 Task: In the sheet Budget Analysis ToolFont size of heading  18 Font style of dataoswald 'Font size of data '9 Alignment of headline & dataAlign center.   Fill color in heading, Red Font color of dataIn the sheet  Budget Tracking Workbook Template Sheetbook
Action: Mouse moved to (301, 150)
Screenshot: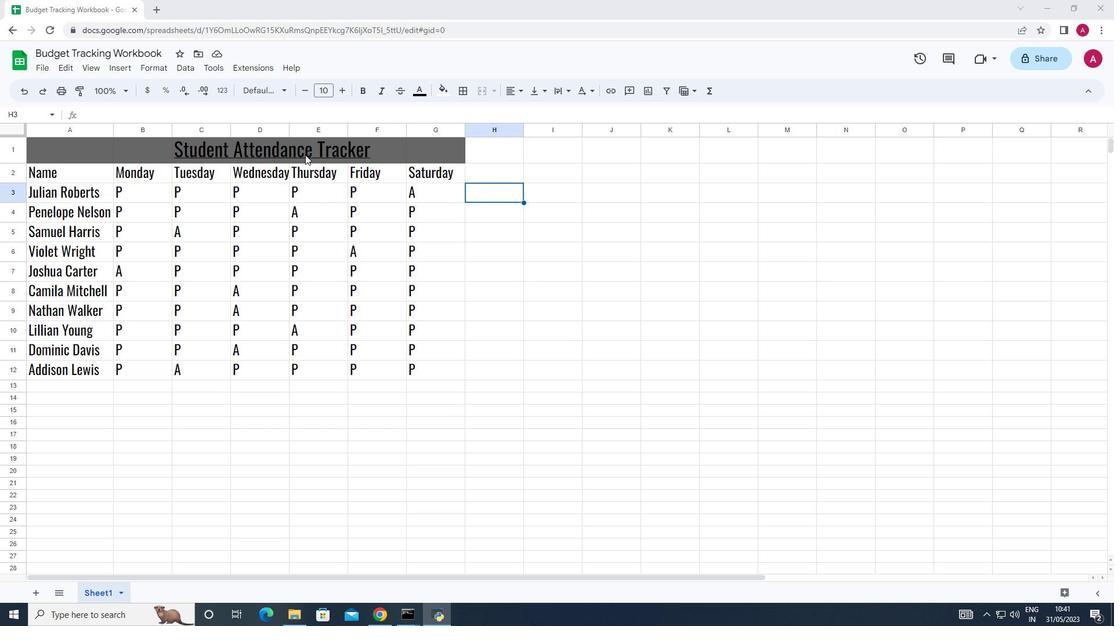 
Action: Mouse pressed left at (301, 150)
Screenshot: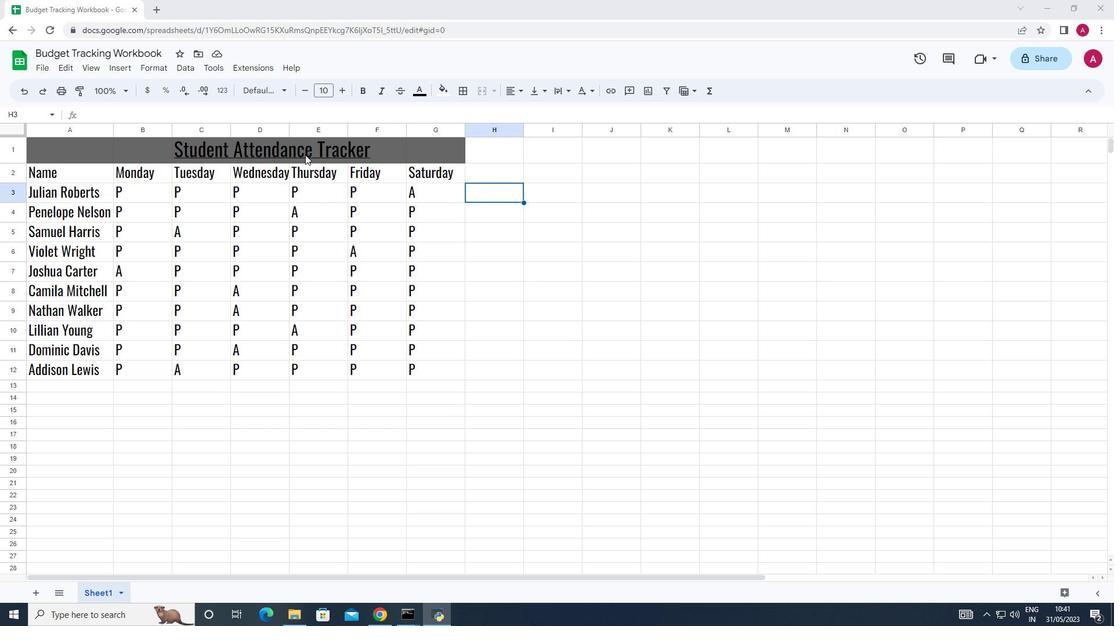 
Action: Mouse moved to (170, 149)
Screenshot: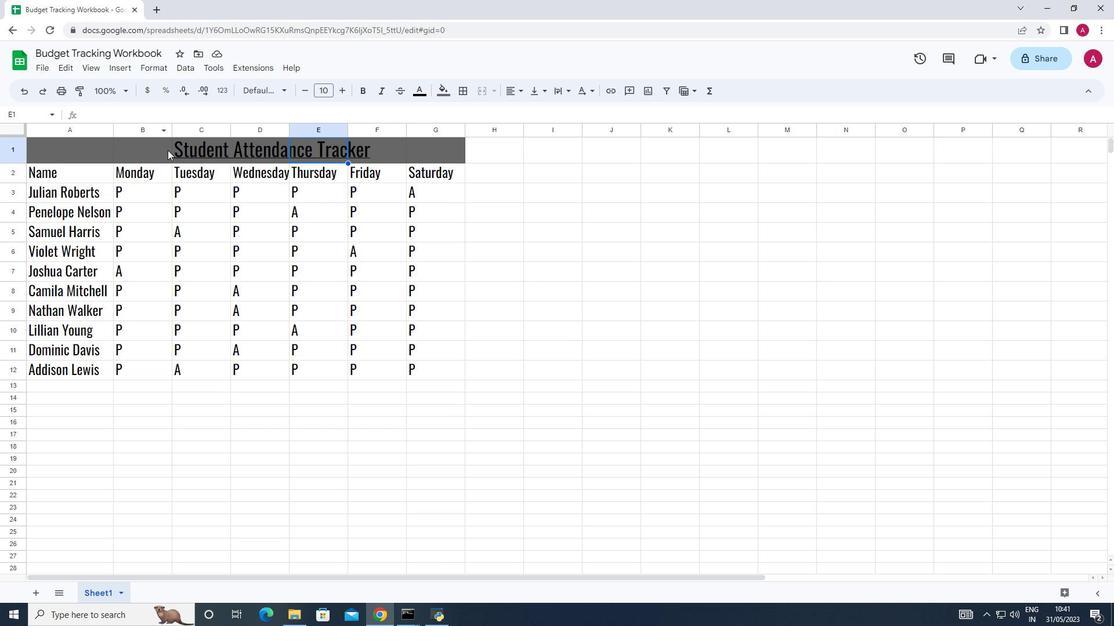 
Action: Mouse pressed left at (170, 149)
Screenshot: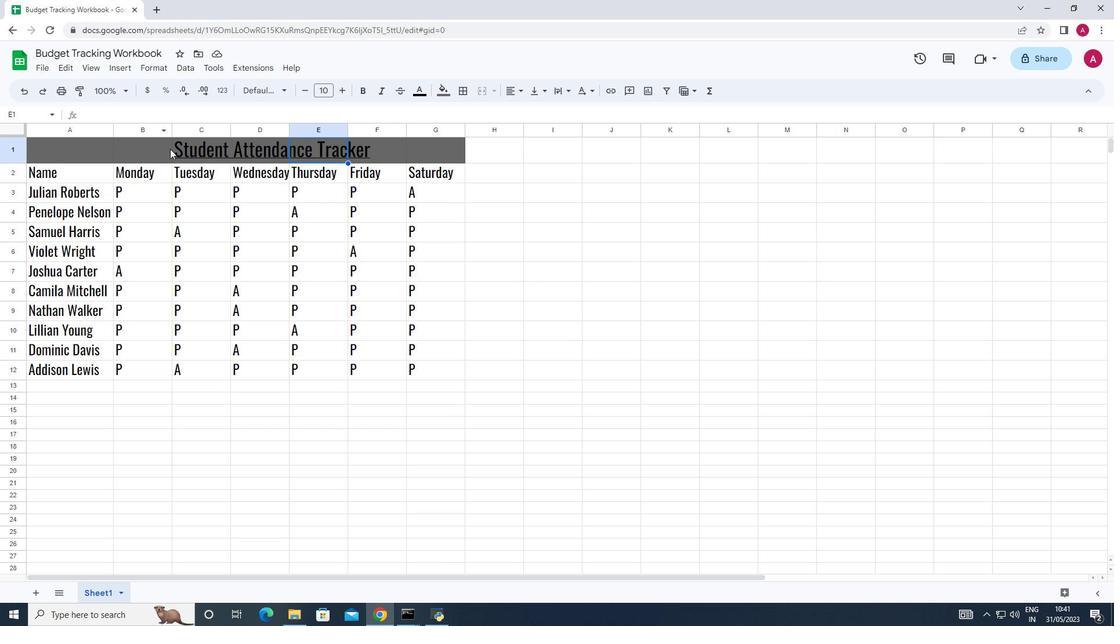 
Action: Mouse moved to (188, 146)
Screenshot: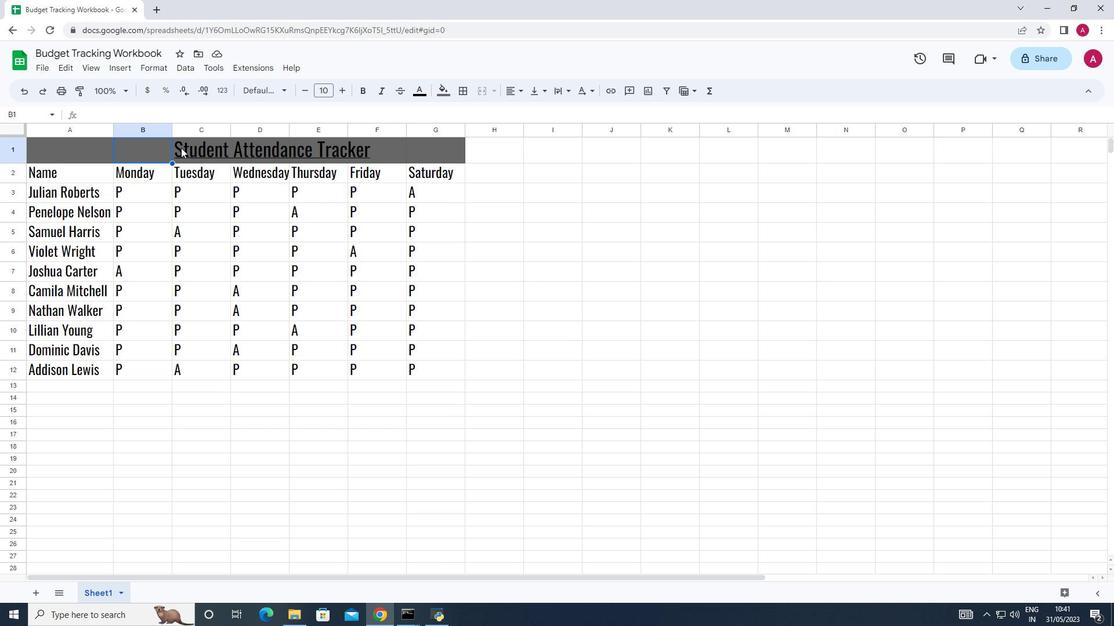 
Action: Mouse pressed left at (188, 146)
Screenshot: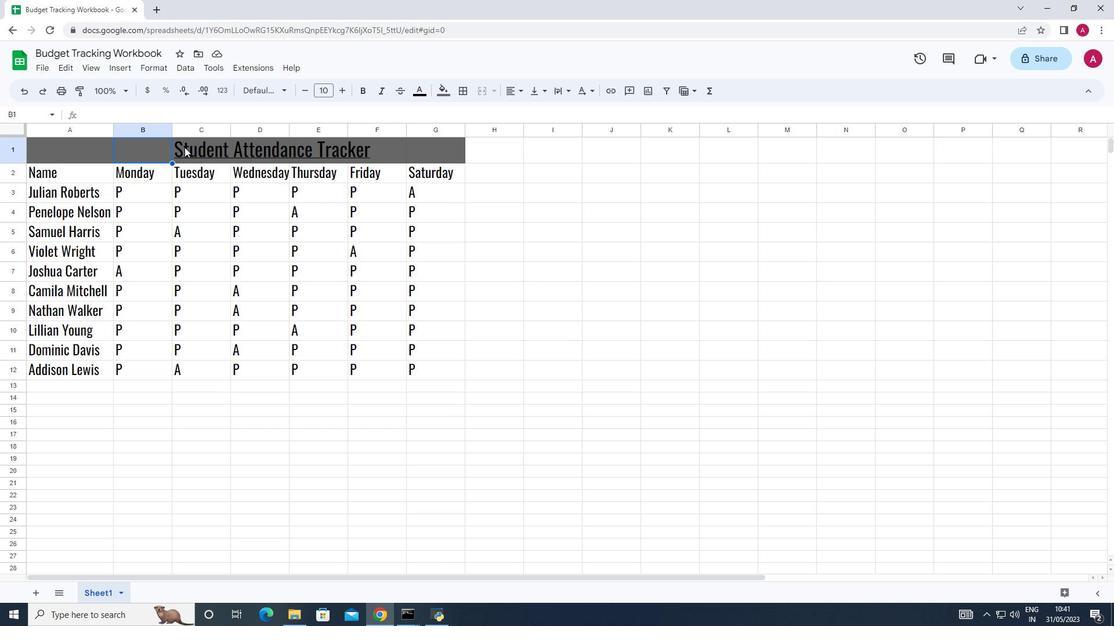 
Action: Mouse moved to (202, 140)
Screenshot: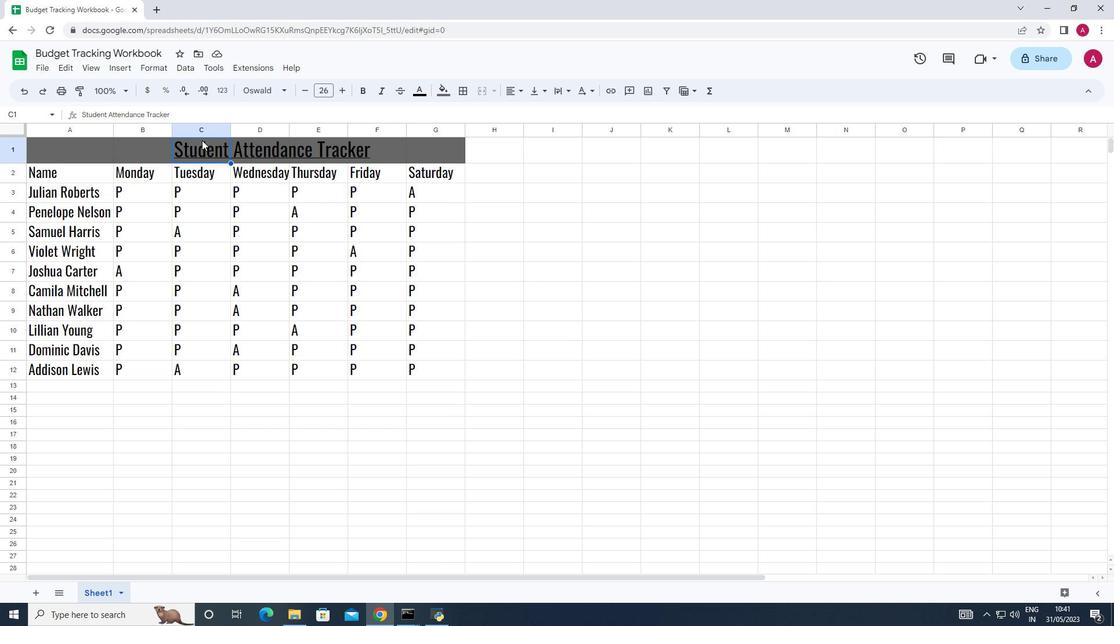 
Action: Mouse pressed left at (202, 140)
Screenshot: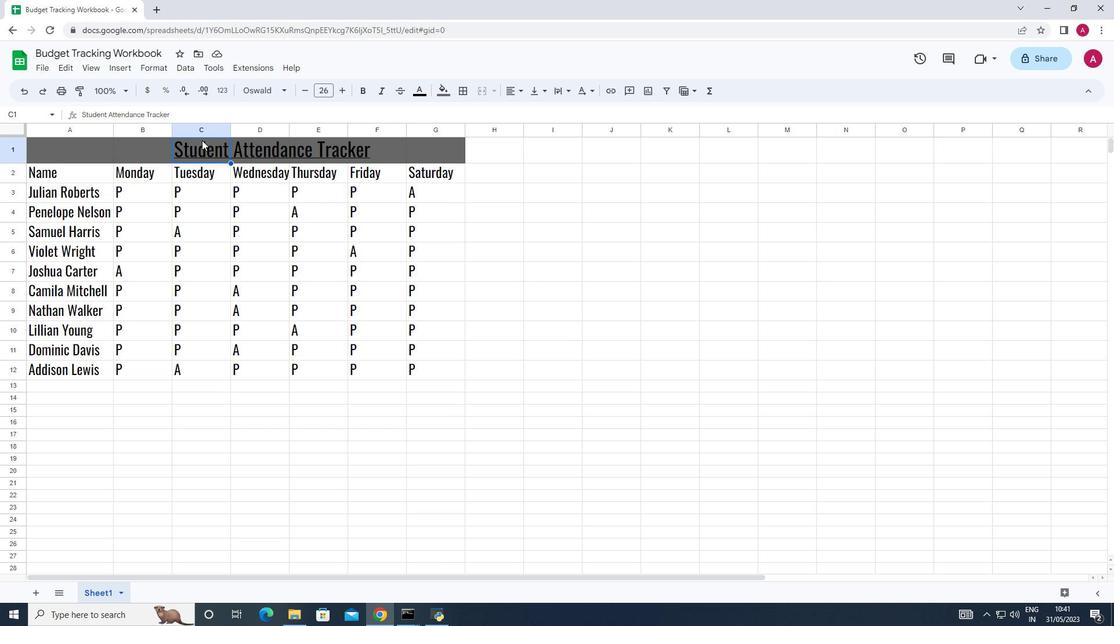 
Action: Mouse moved to (204, 149)
Screenshot: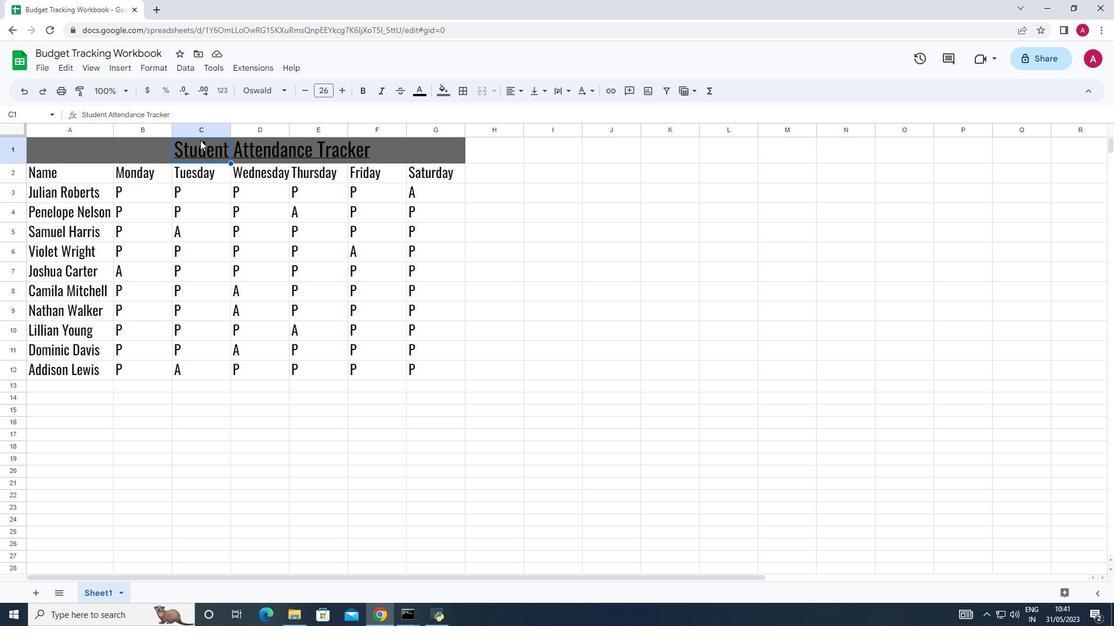 
Action: Mouse pressed left at (204, 149)
Screenshot: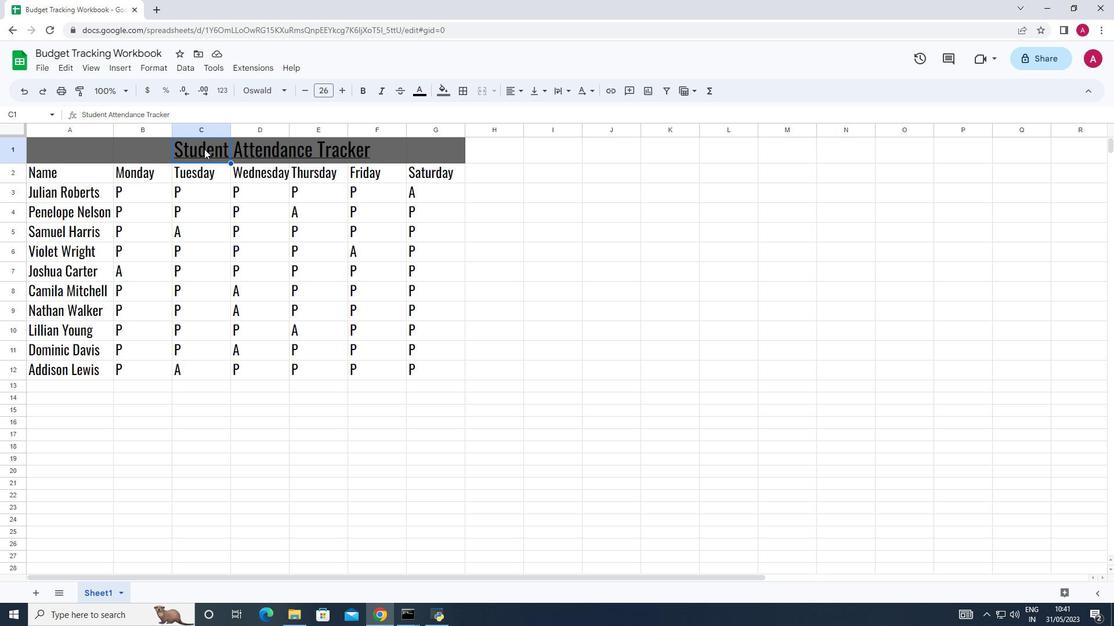 
Action: Mouse pressed right at (204, 149)
Screenshot: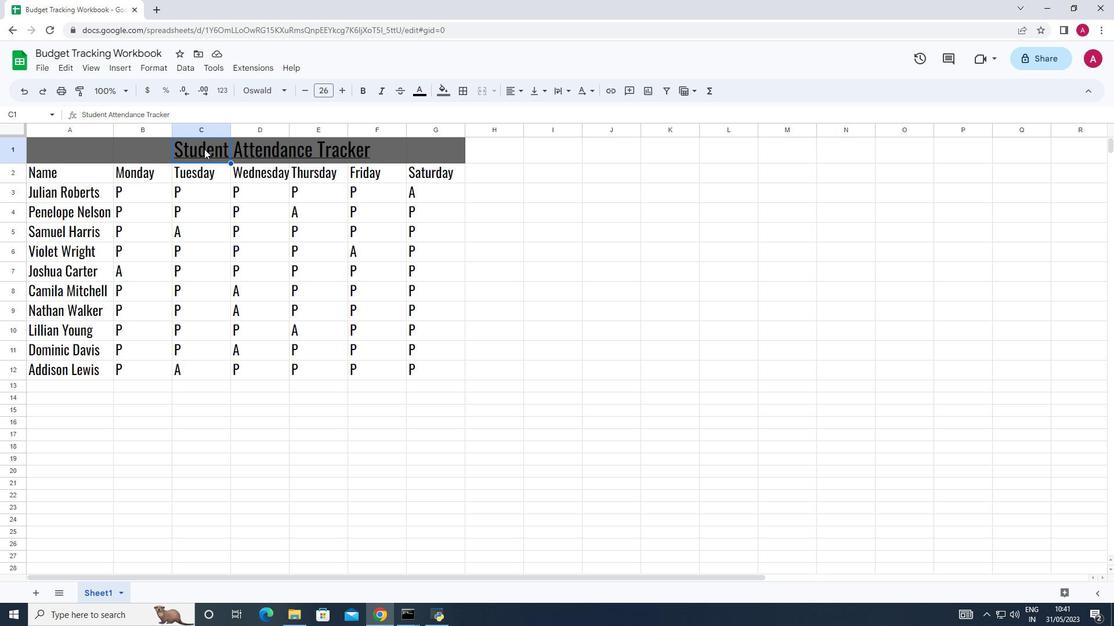 
Action: Mouse moved to (252, 247)
Screenshot: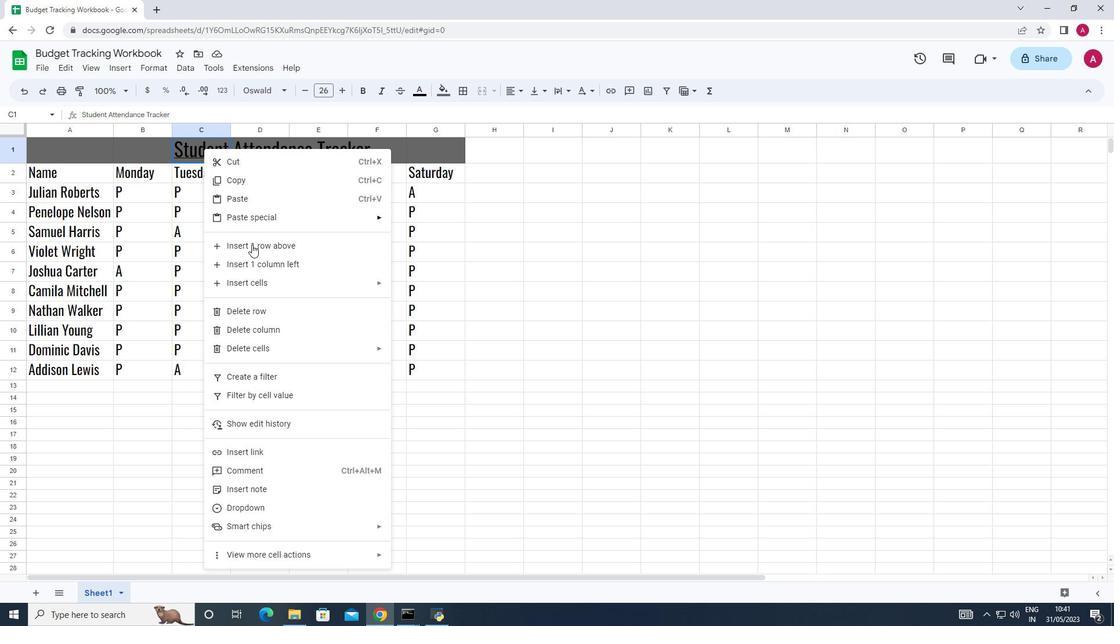 
Action: Mouse scrolled (252, 247) with delta (0, 0)
Screenshot: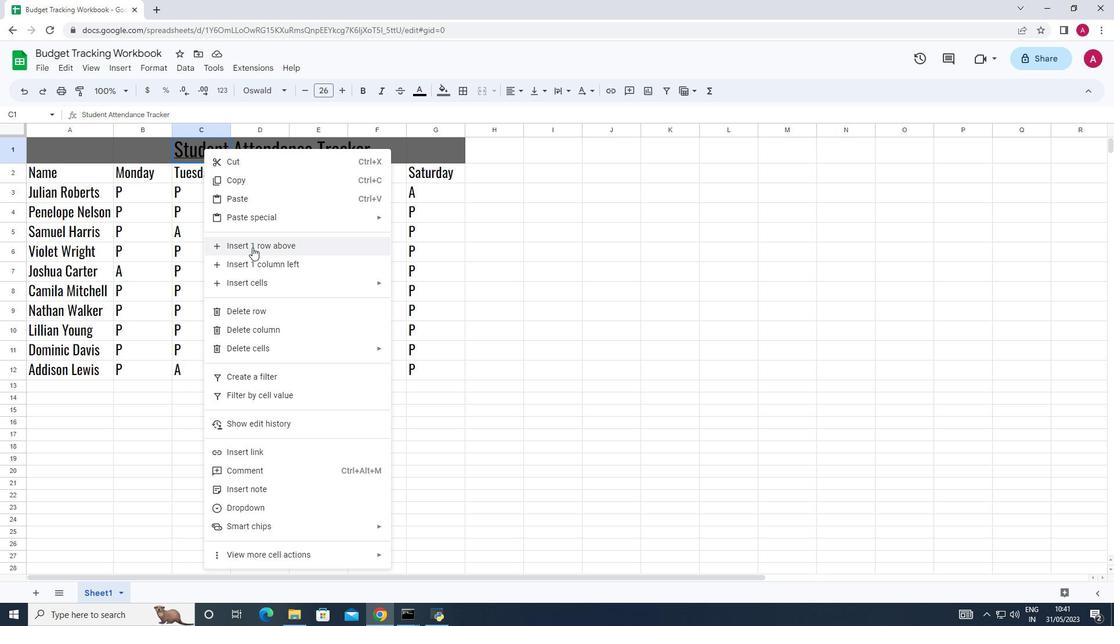
Action: Mouse scrolled (252, 247) with delta (0, 0)
Screenshot: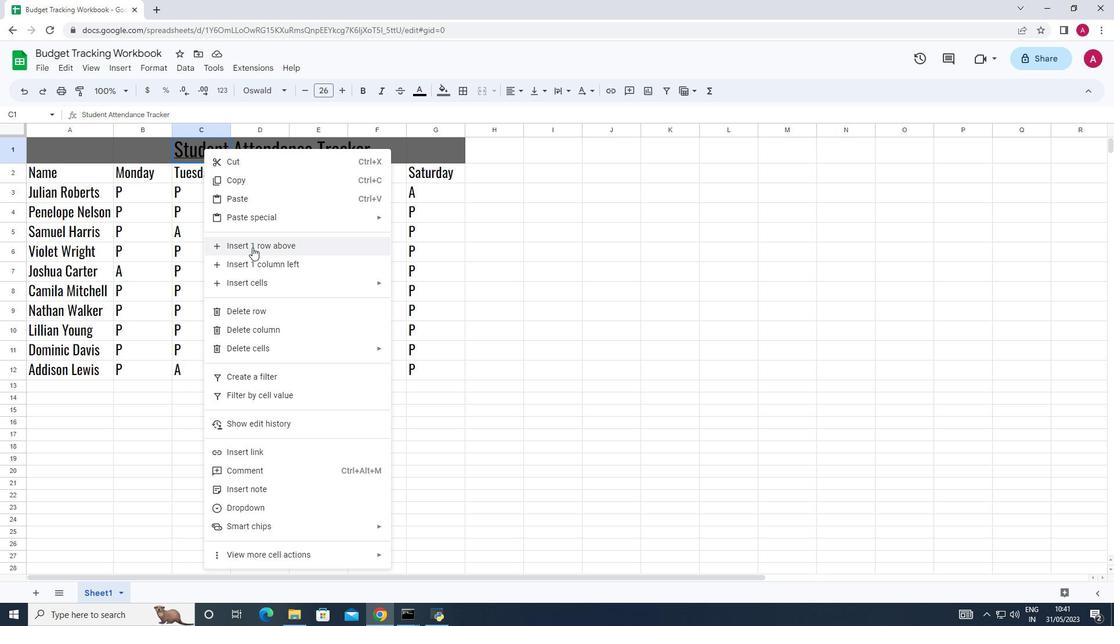 
Action: Mouse scrolled (252, 247) with delta (0, 0)
Screenshot: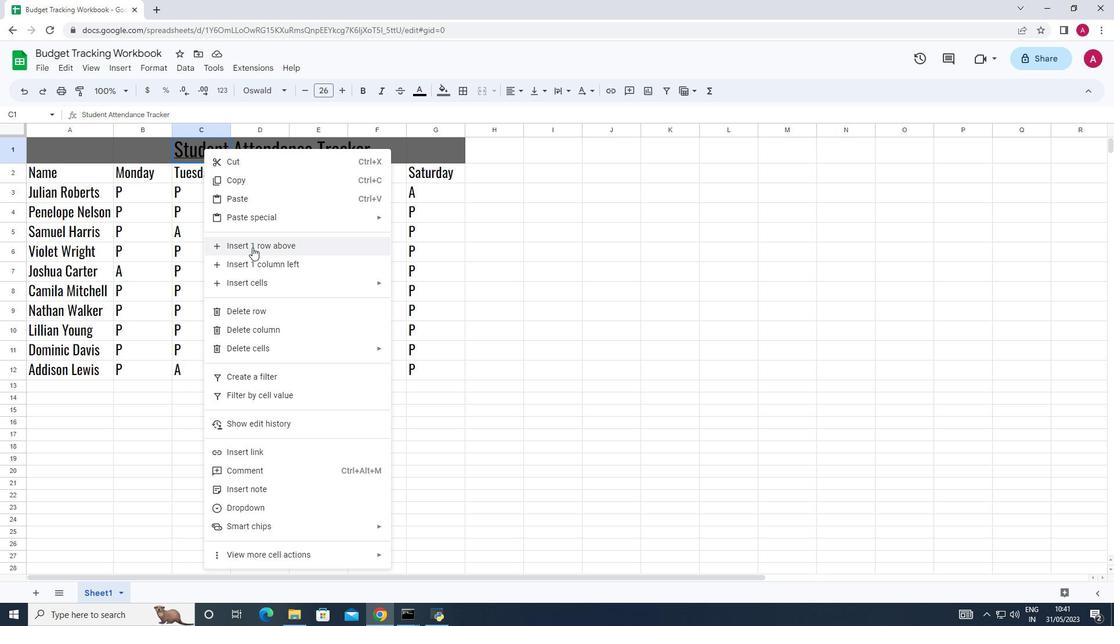 
Action: Mouse moved to (268, 398)
Screenshot: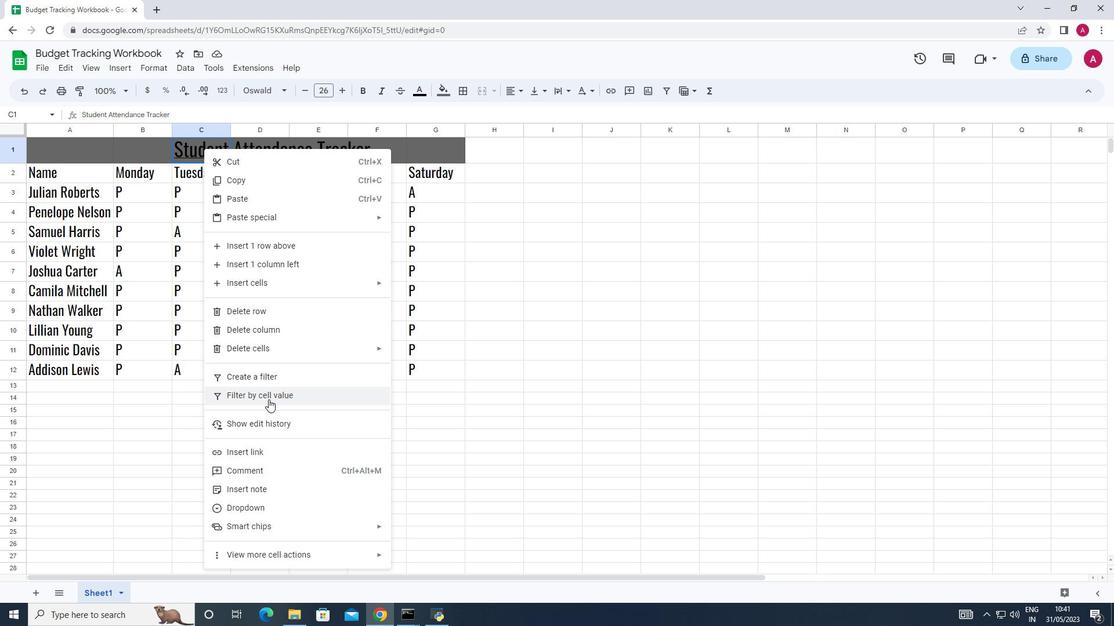 
Action: Mouse pressed left at (268, 398)
Screenshot: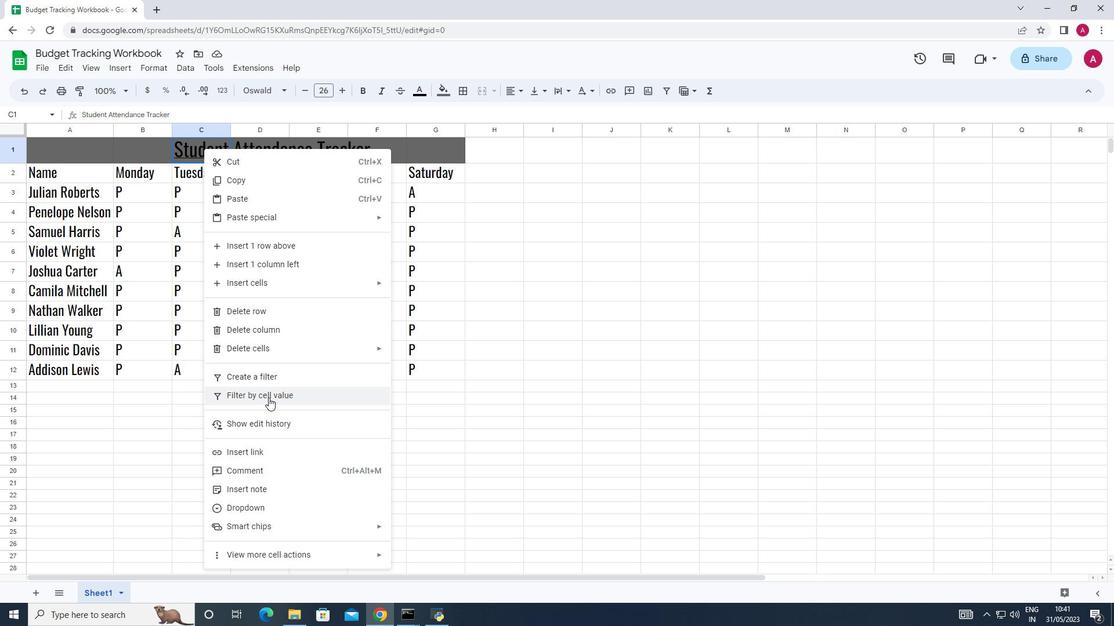 
Action: Key pressed ctrl+Z
Screenshot: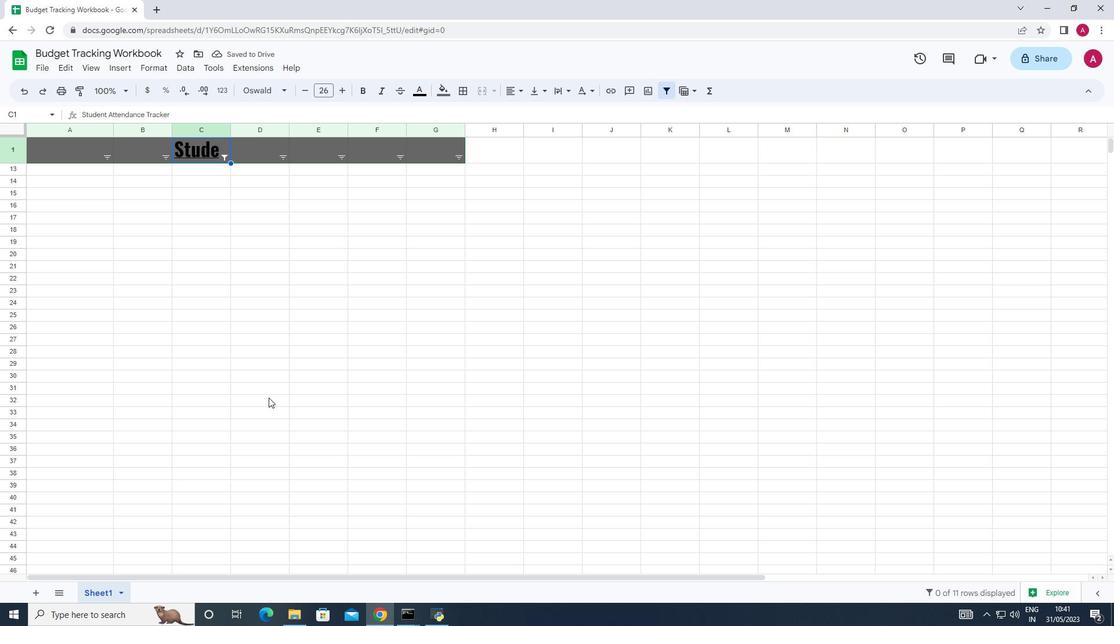 
Action: Mouse moved to (224, 149)
Screenshot: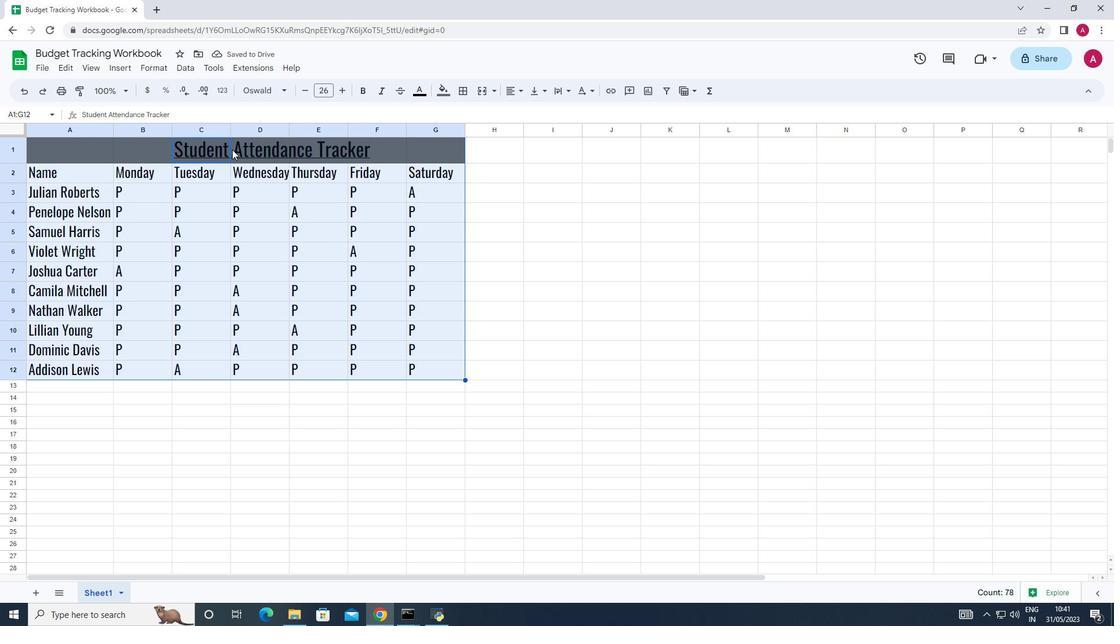 
Action: Mouse pressed left at (224, 149)
Screenshot: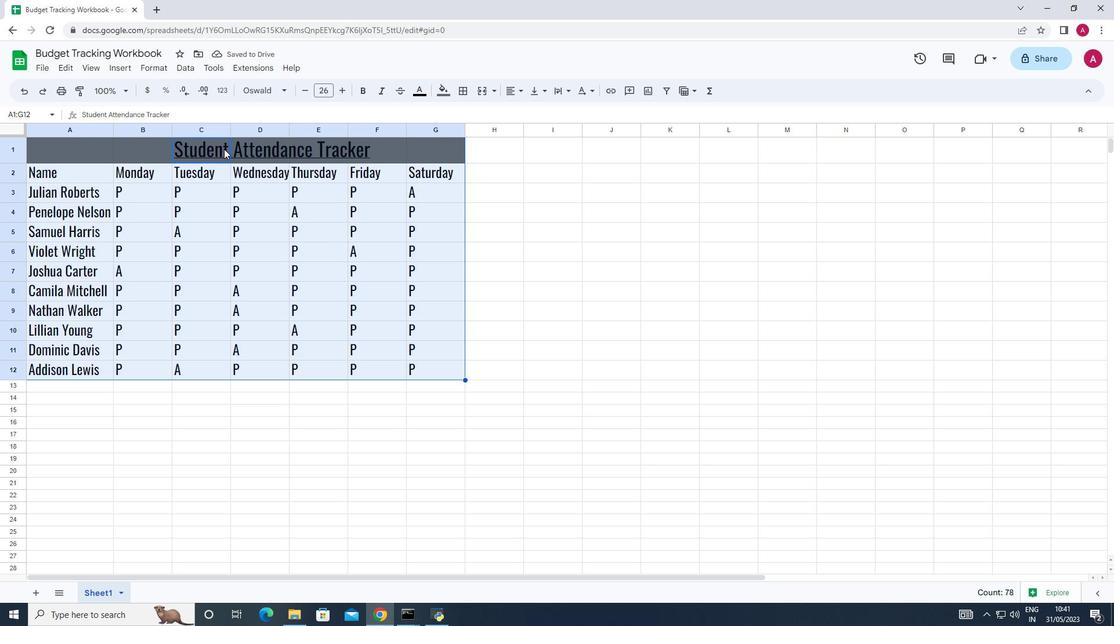 
Action: Mouse pressed left at (224, 149)
Screenshot: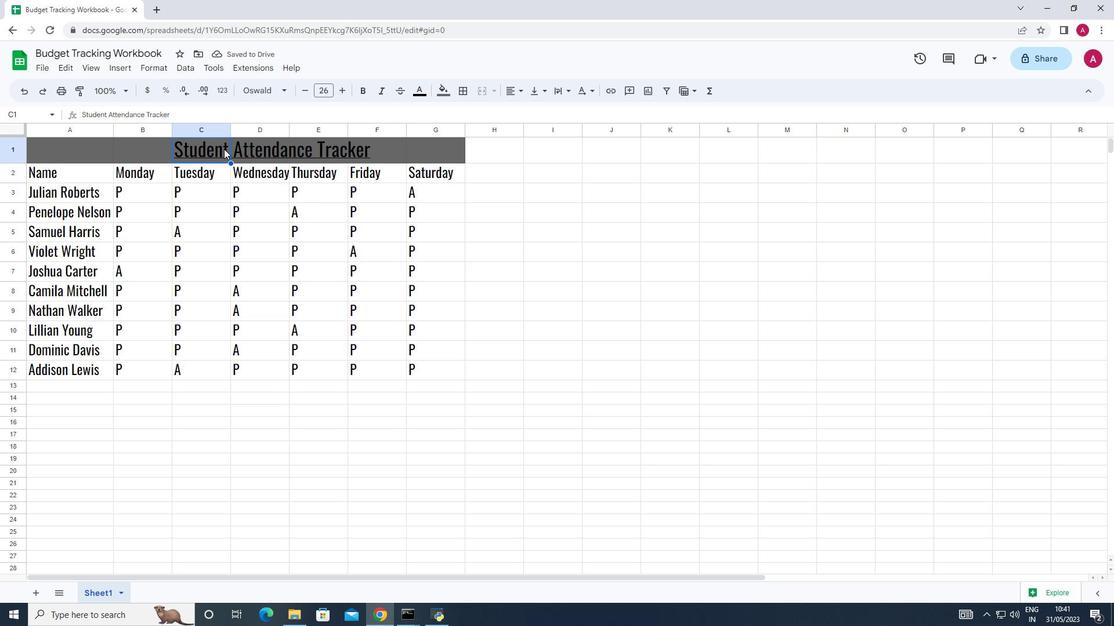 
Action: Mouse pressed left at (224, 149)
Screenshot: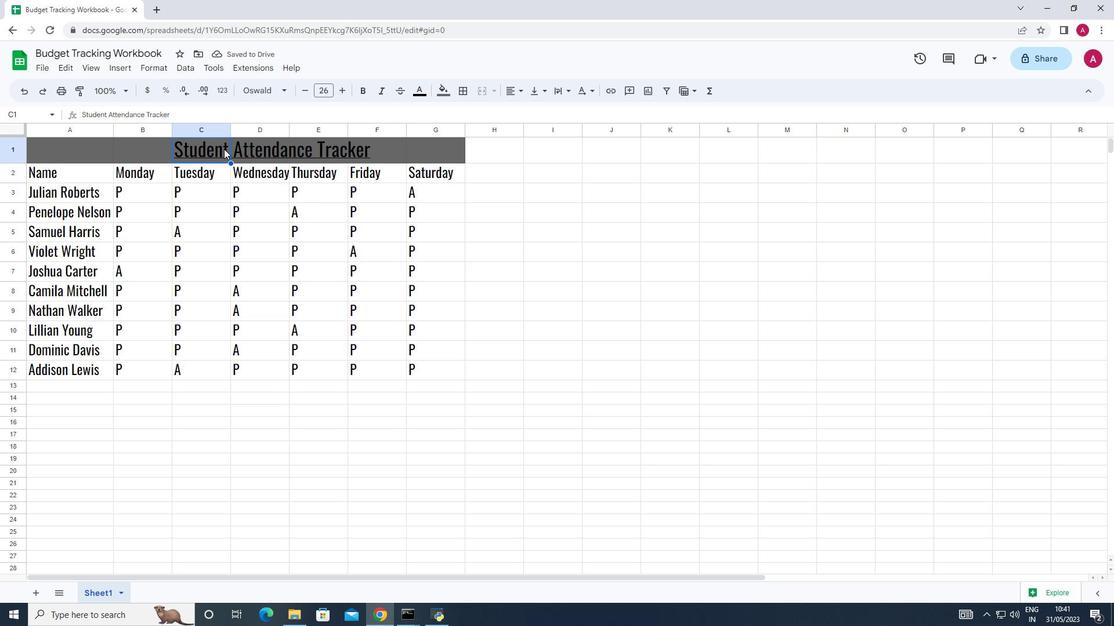 
Action: Mouse pressed left at (224, 149)
Screenshot: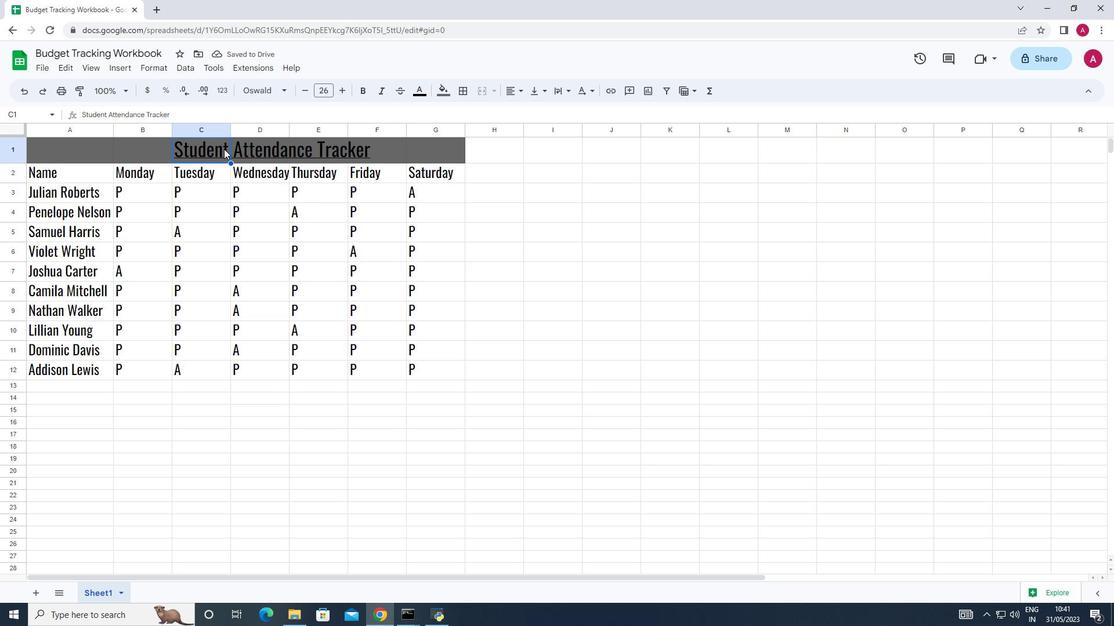 
Action: Mouse moved to (216, 156)
Screenshot: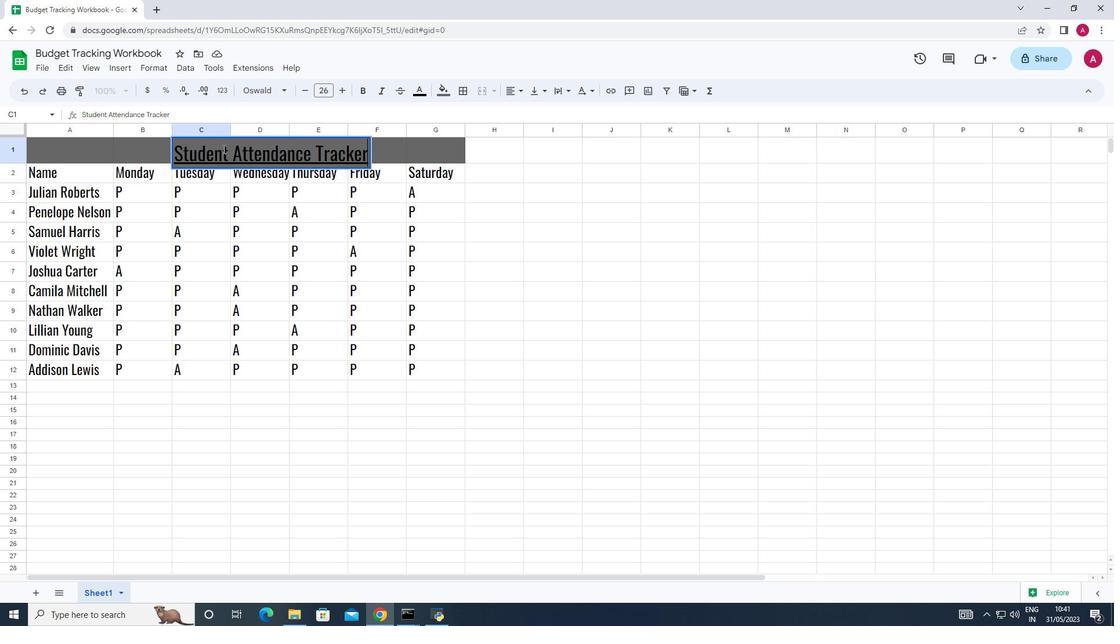 
Action: Key pressed ctrl+Zctrl+Zctrl+Z
Screenshot: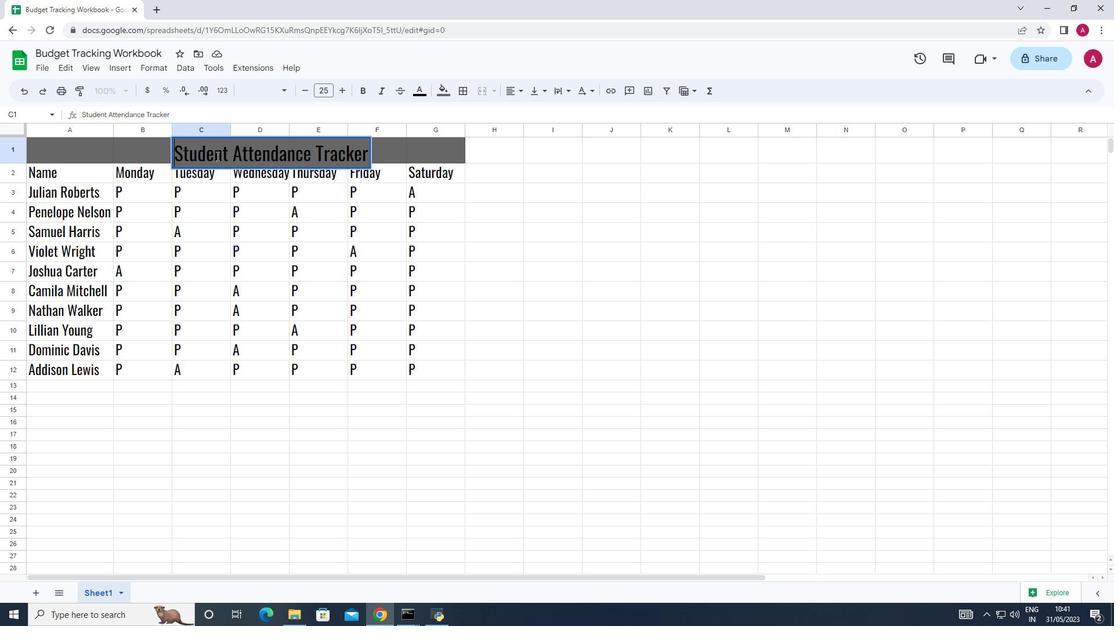 
Action: Mouse moved to (508, 175)
Screenshot: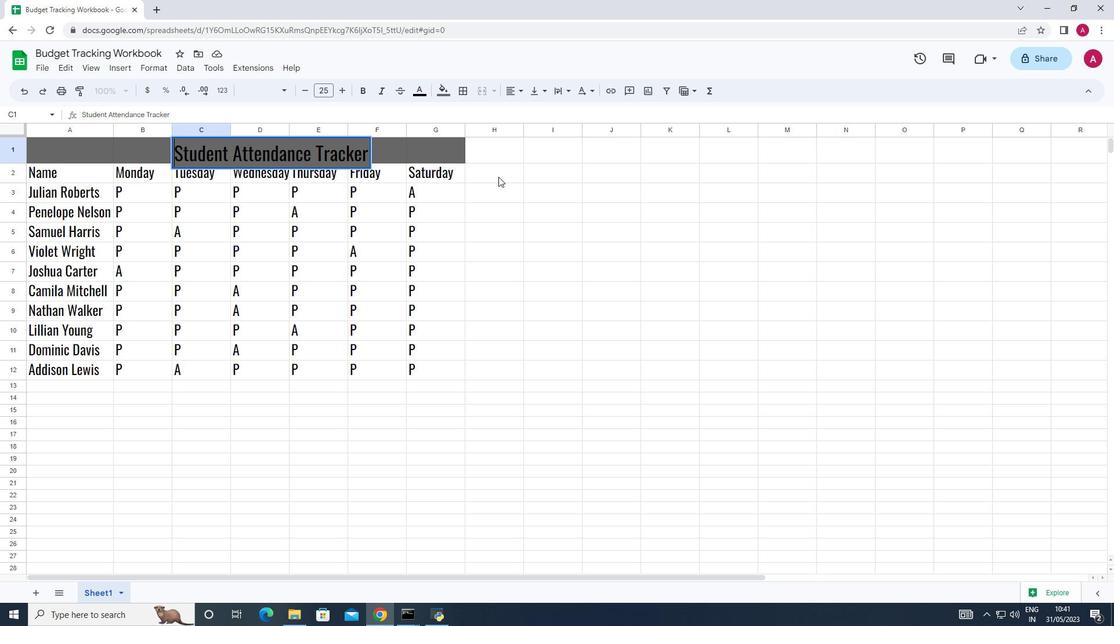 
Action: Mouse pressed left at (508, 175)
Screenshot: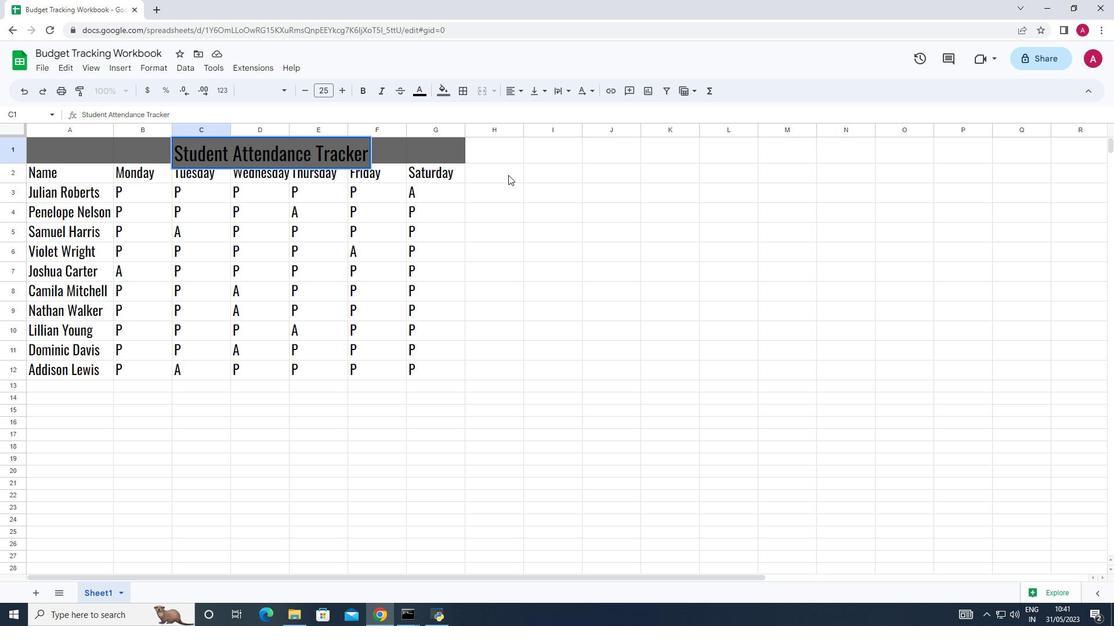 
Action: Mouse moved to (225, 145)
Screenshot: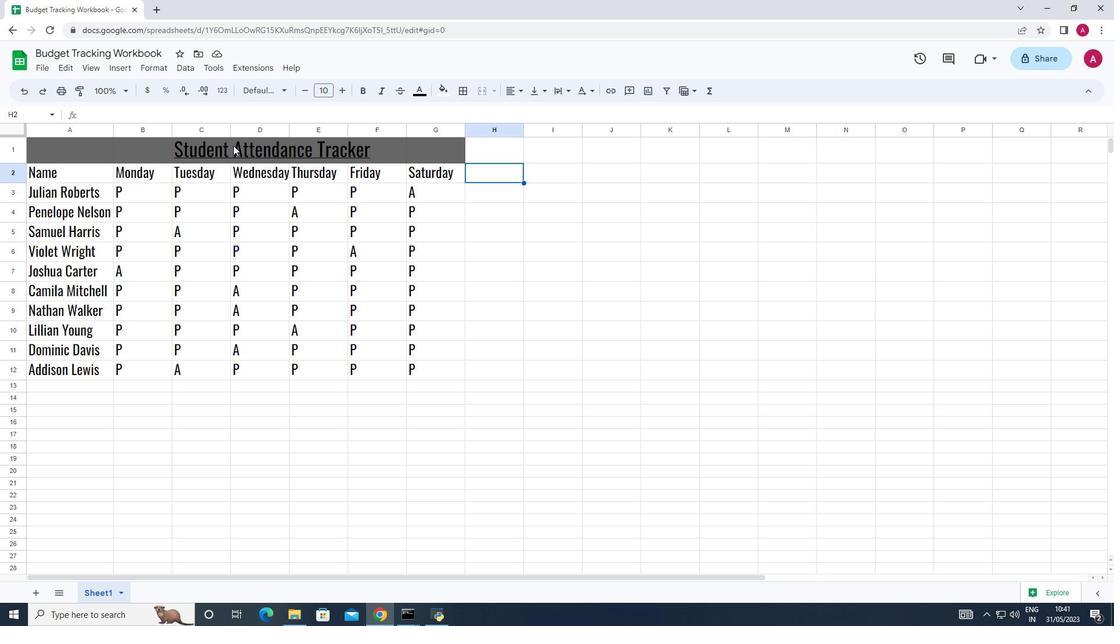 
Action: Mouse pressed left at (225, 145)
Screenshot: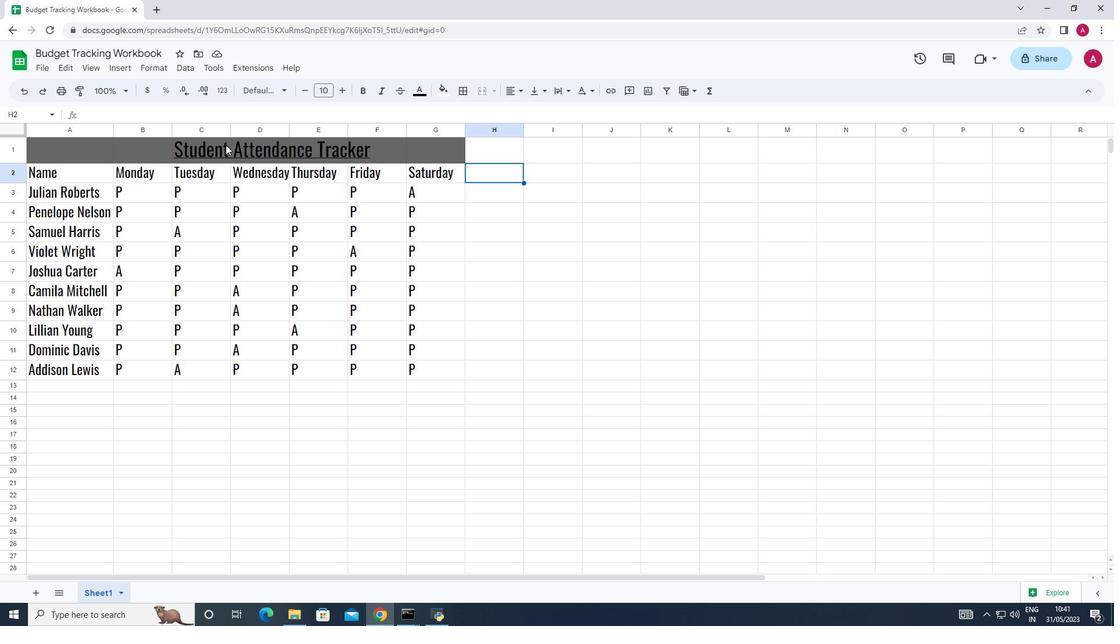 
Action: Mouse moved to (160, 67)
Screenshot: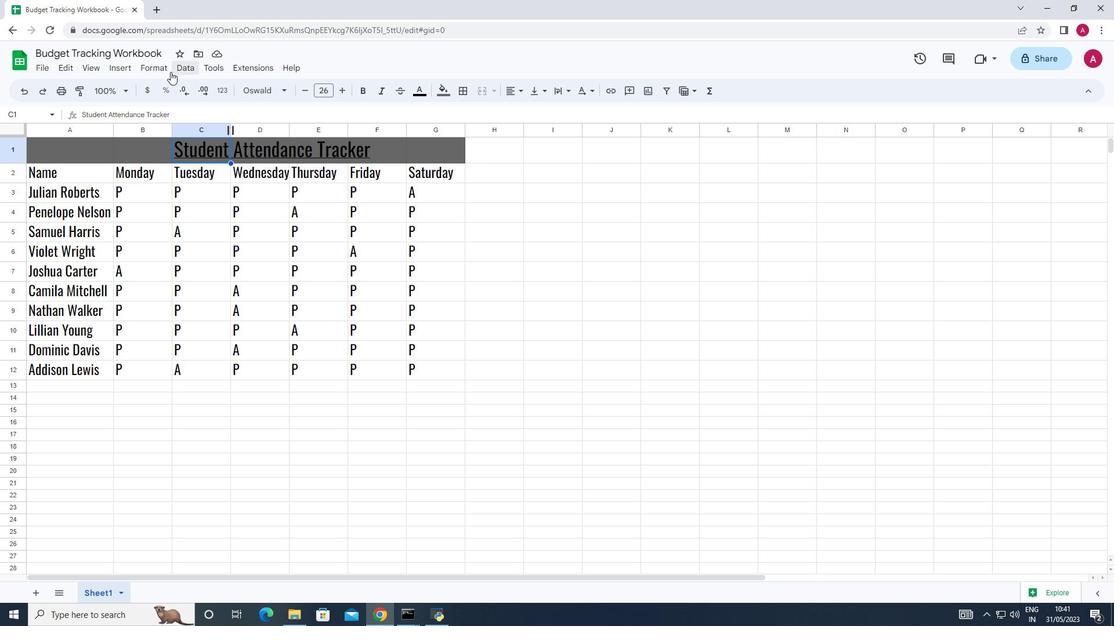 
Action: Mouse pressed left at (160, 67)
Screenshot: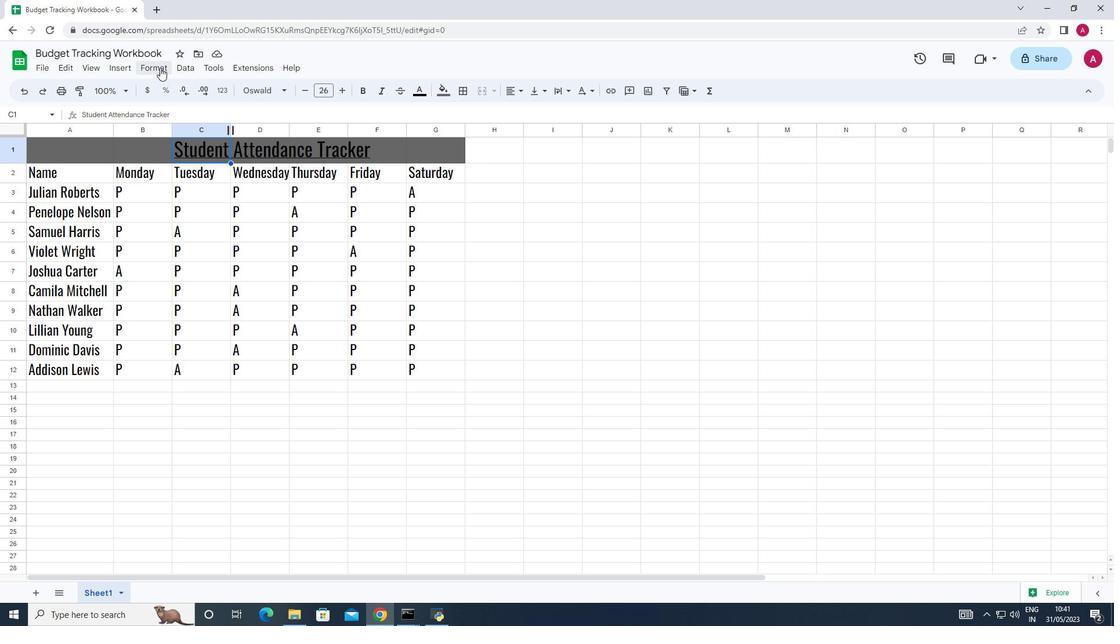 
Action: Mouse moved to (184, 217)
Screenshot: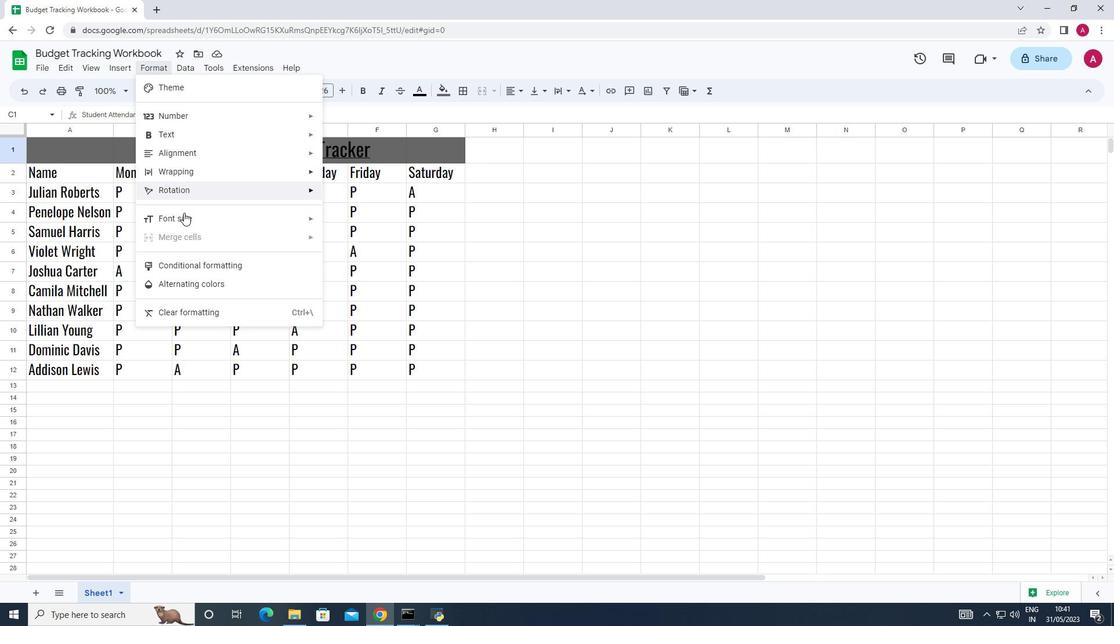 
Action: Mouse pressed left at (184, 217)
Screenshot: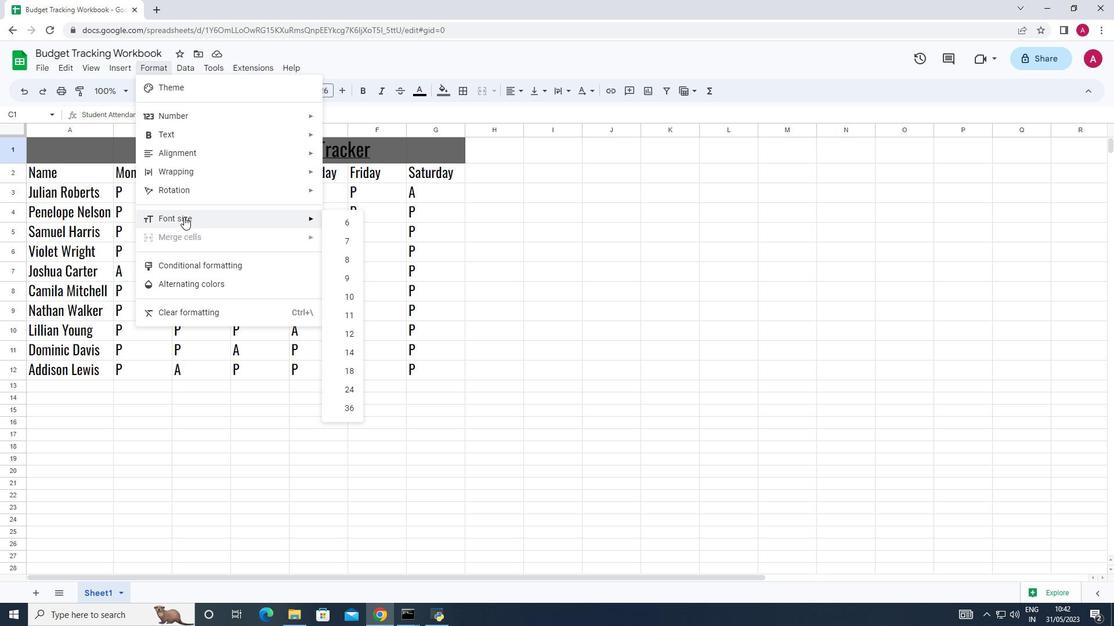 
Action: Mouse moved to (350, 369)
Screenshot: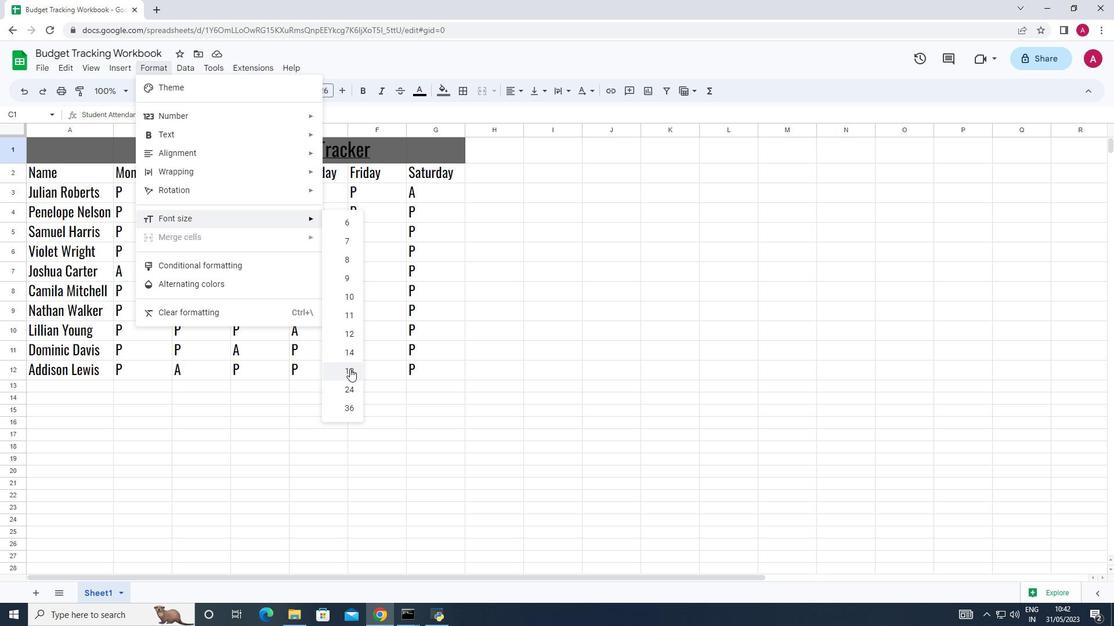 
Action: Mouse pressed left at (350, 369)
Screenshot: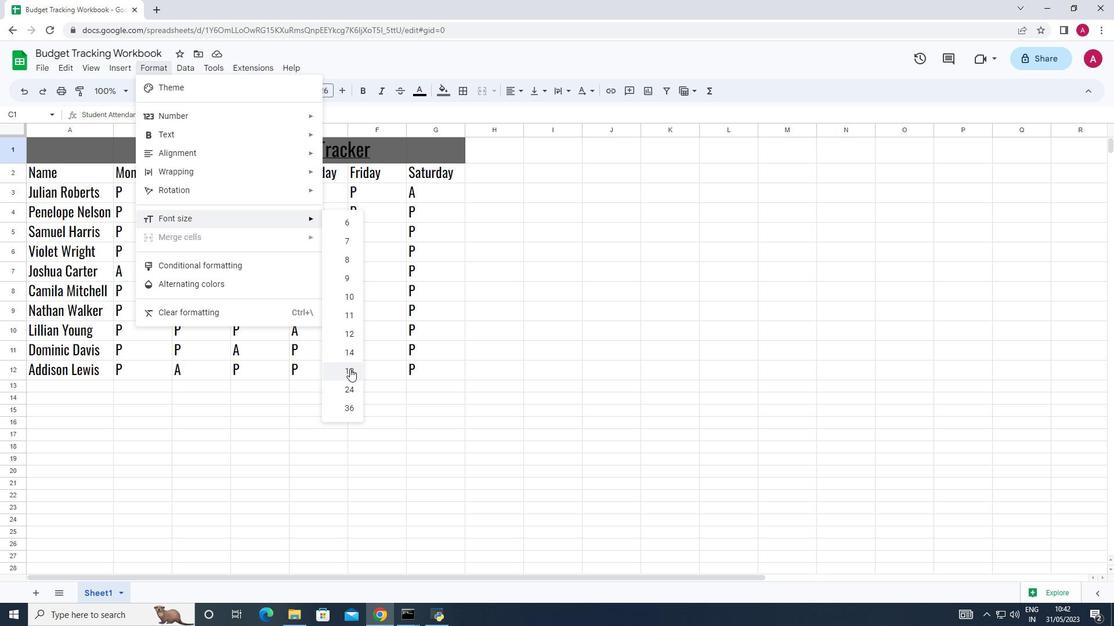 
Action: Mouse moved to (283, 96)
Screenshot: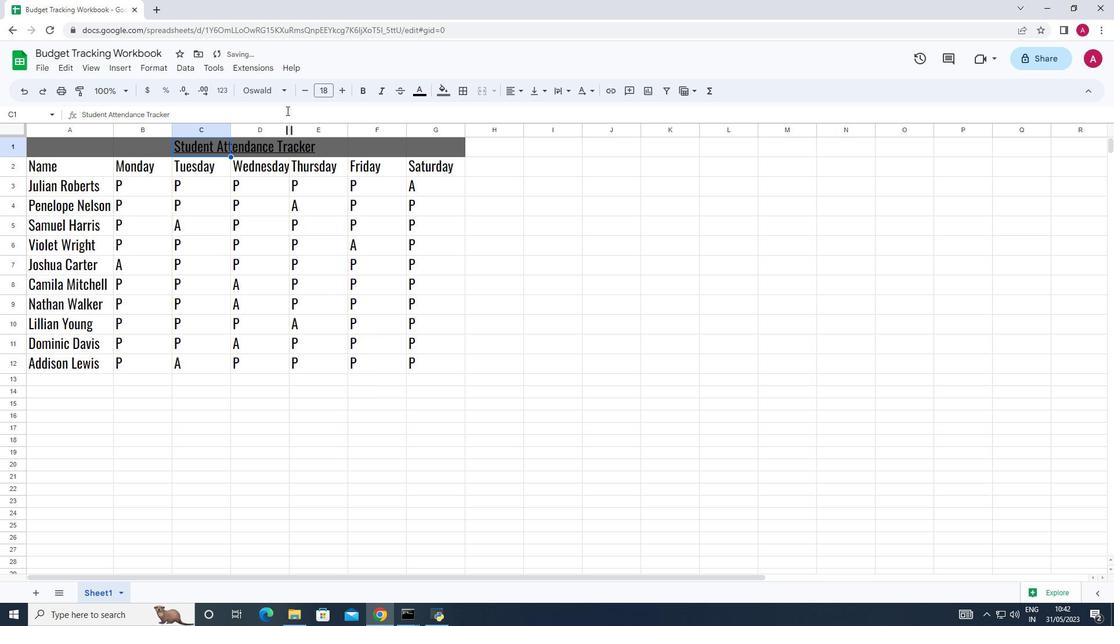 
Action: Mouse pressed left at (283, 96)
Screenshot: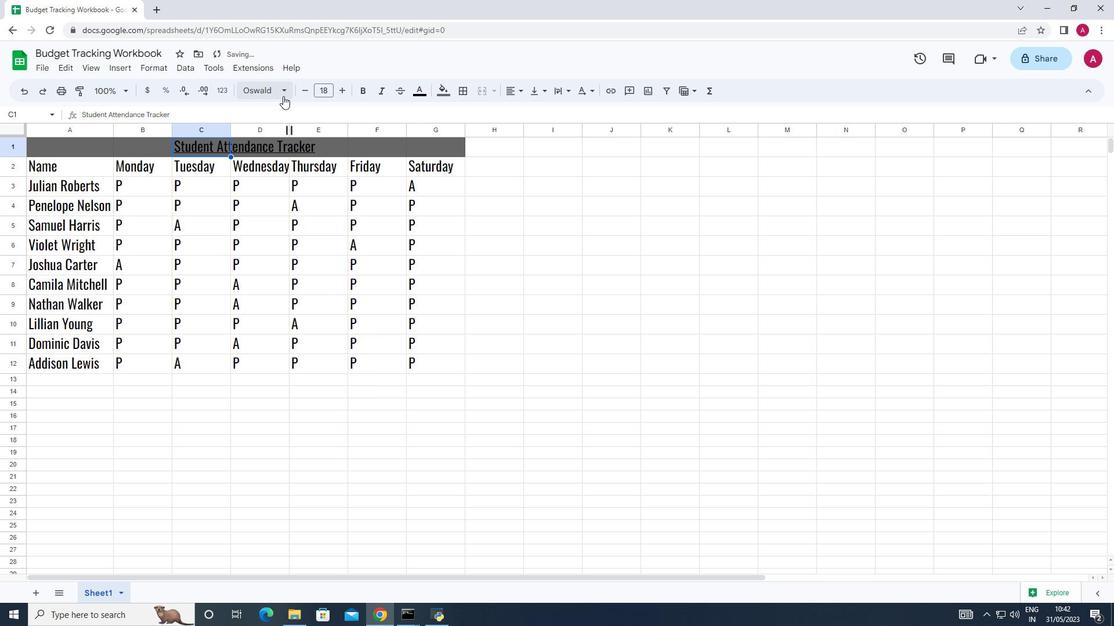 
Action: Mouse moved to (296, 210)
Screenshot: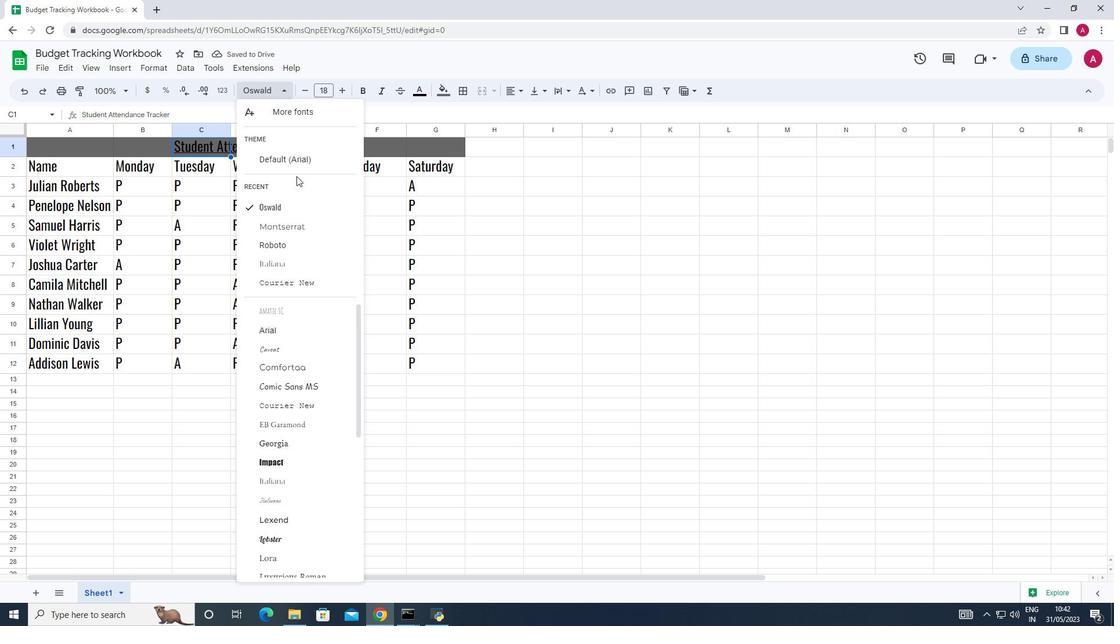 
Action: Mouse pressed left at (296, 210)
Screenshot: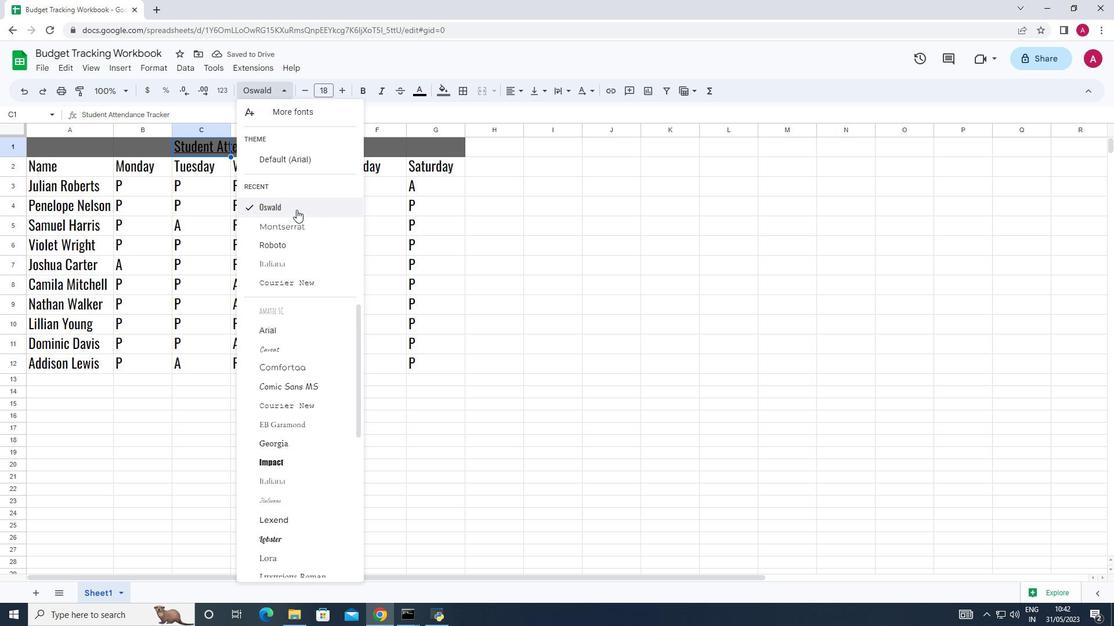 
Action: Mouse moved to (49, 164)
Screenshot: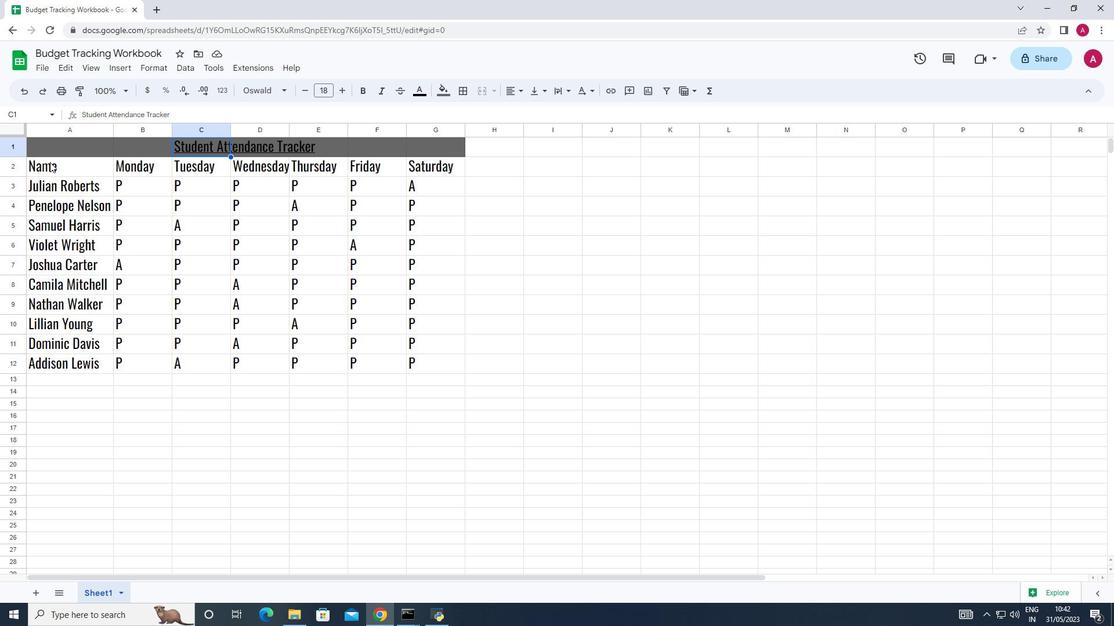
Action: Mouse pressed left at (49, 164)
Screenshot: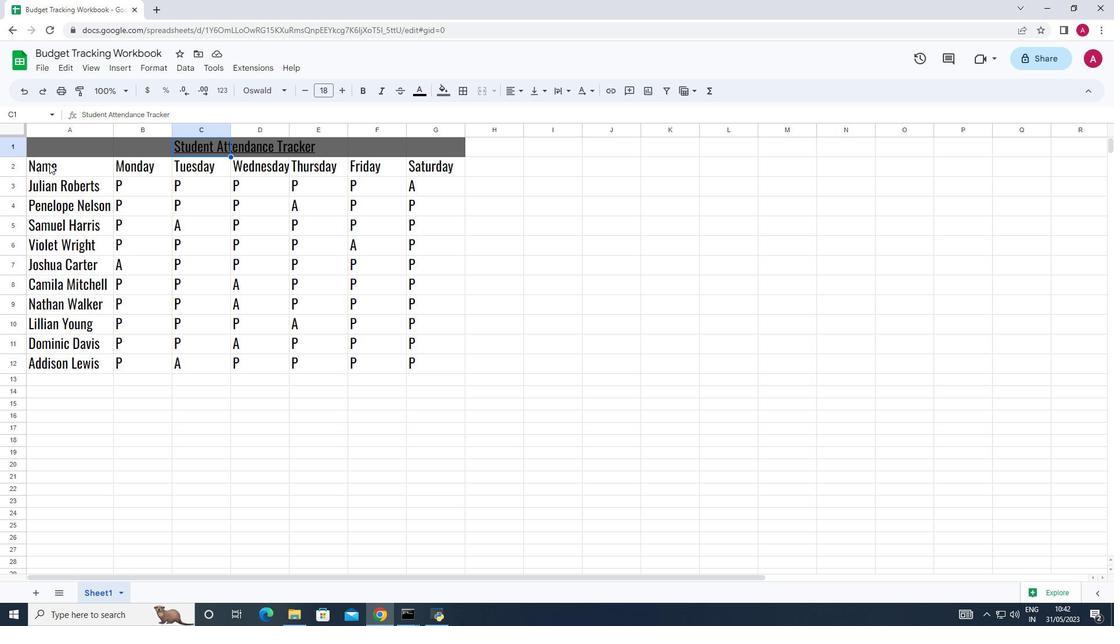 
Action: Mouse moved to (148, 66)
Screenshot: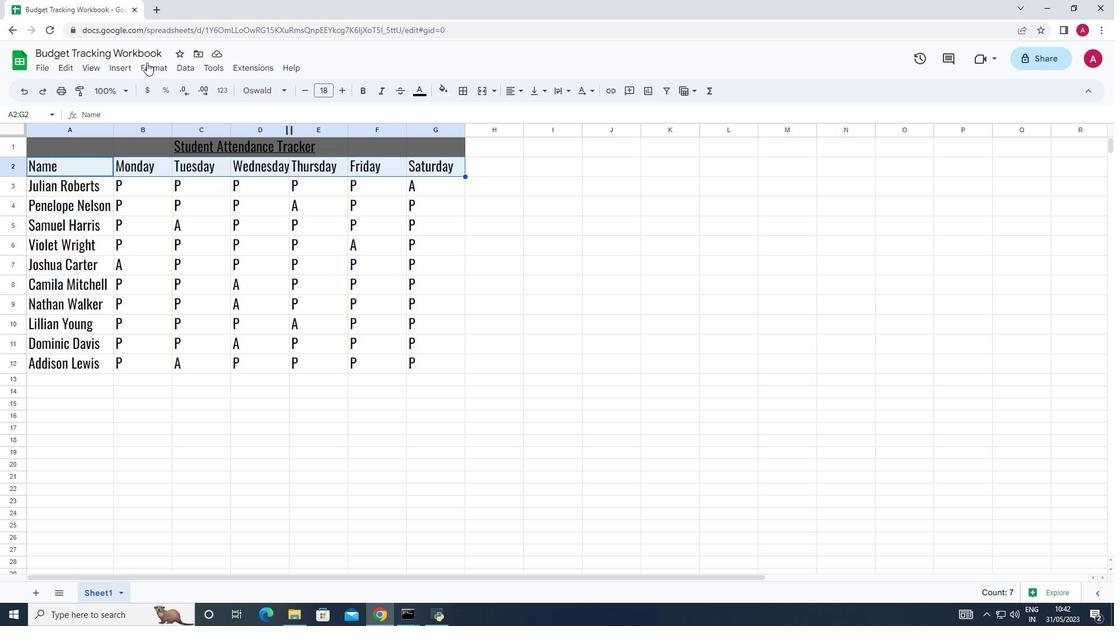 
Action: Mouse pressed left at (148, 66)
Screenshot: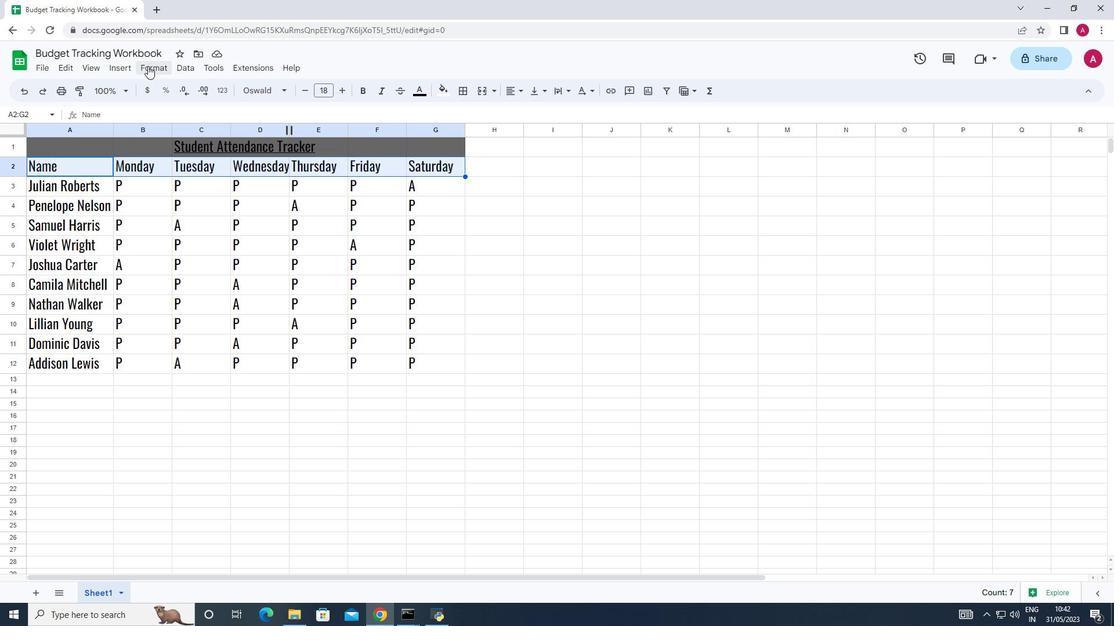 
Action: Mouse moved to (212, 215)
Screenshot: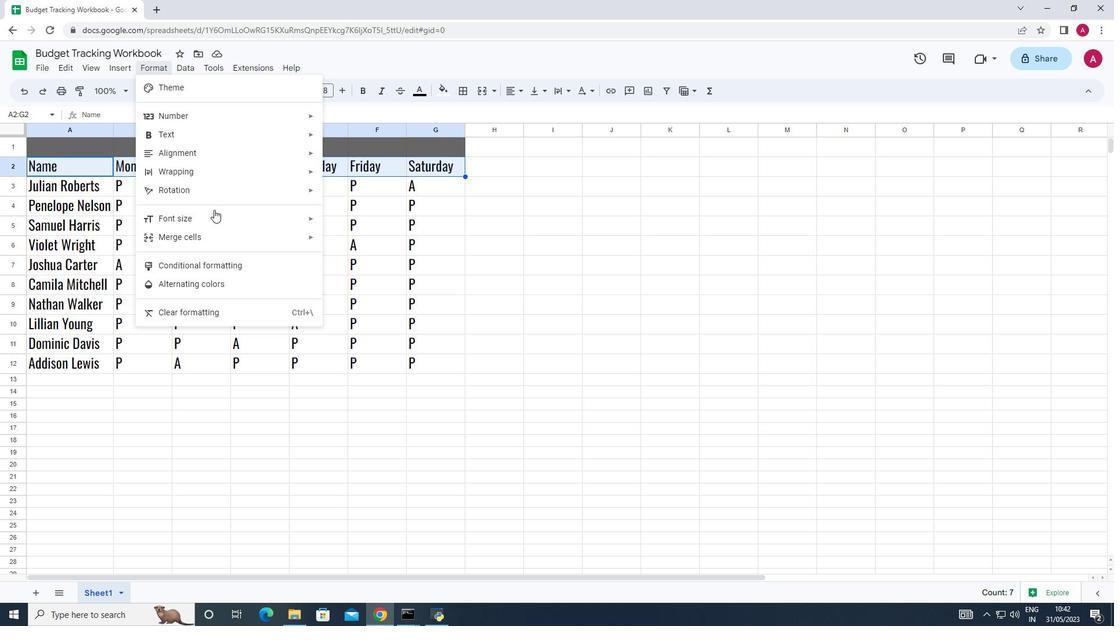 
Action: Mouse pressed left at (212, 215)
Screenshot: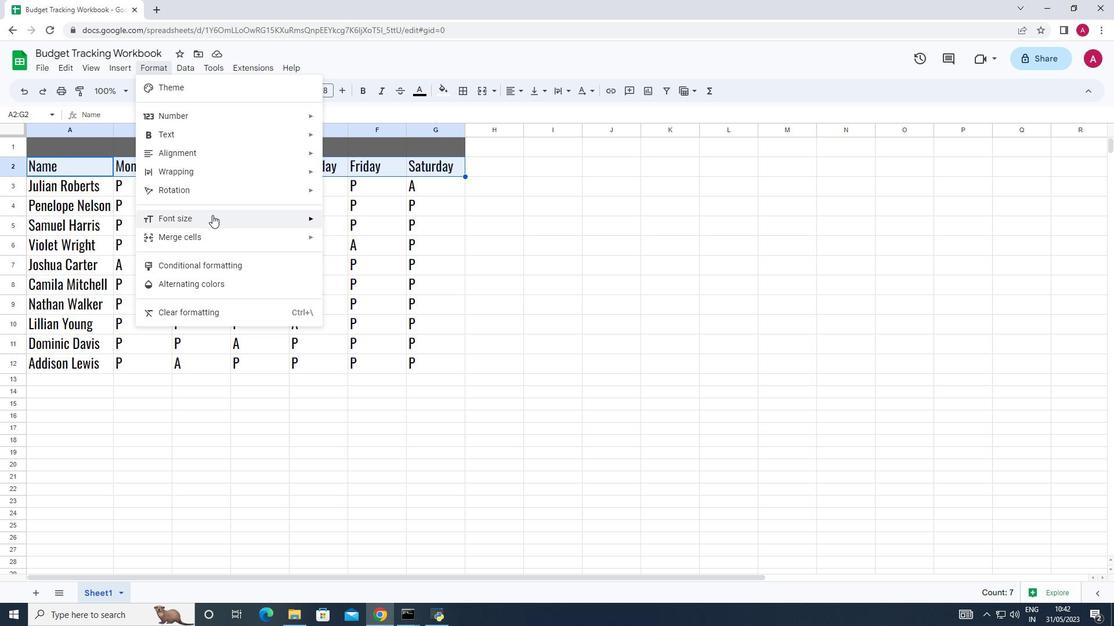 
Action: Mouse moved to (238, 214)
Screenshot: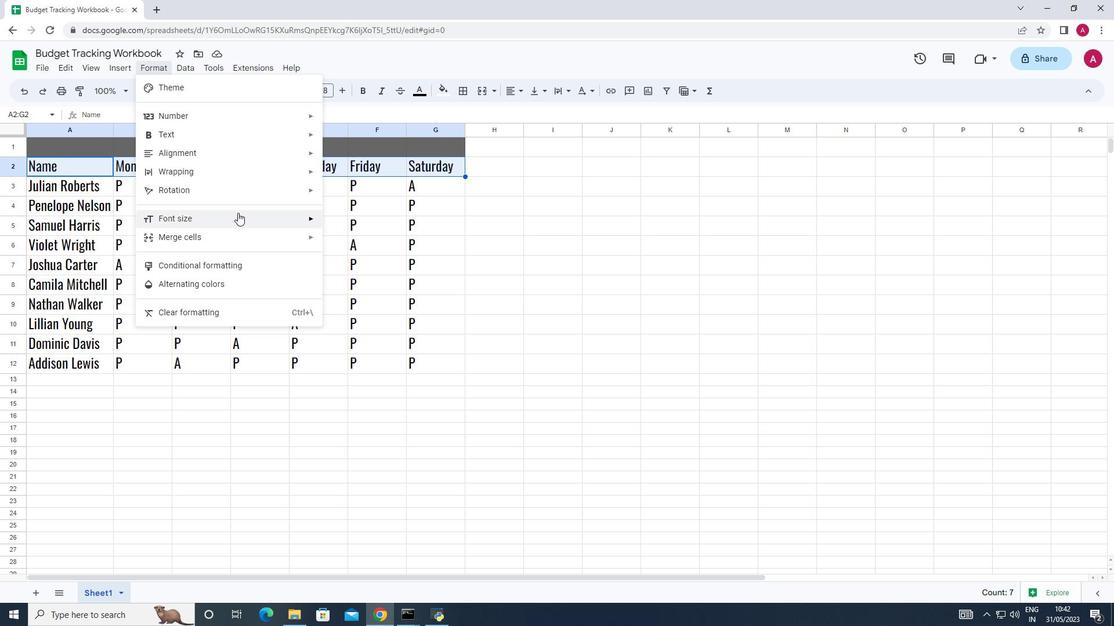 
Action: Mouse pressed left at (238, 214)
Screenshot: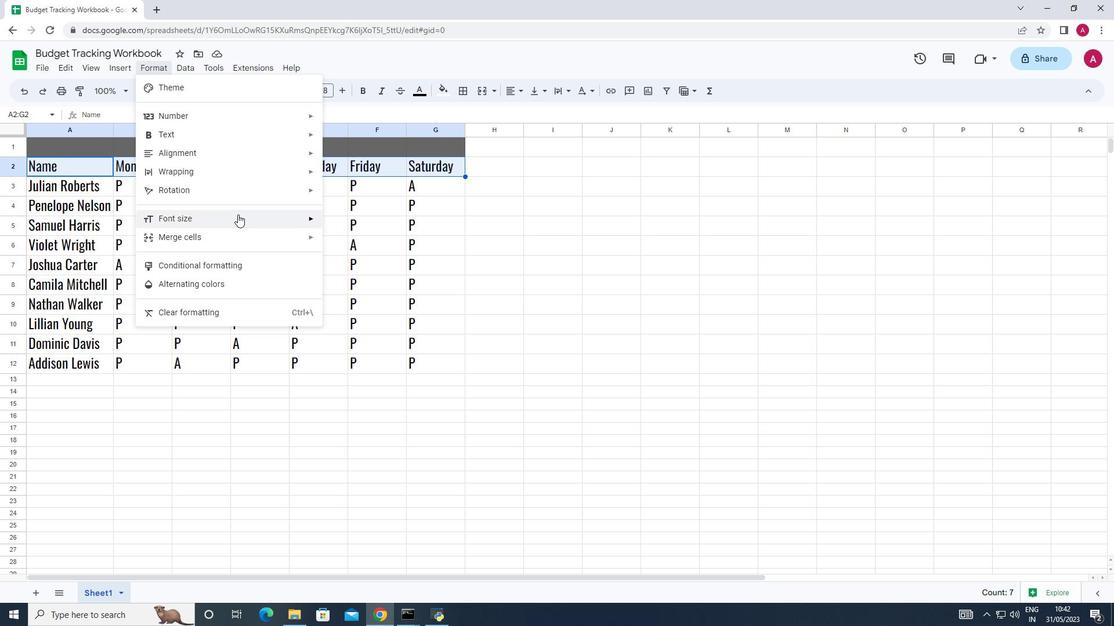 
Action: Mouse moved to (347, 274)
Screenshot: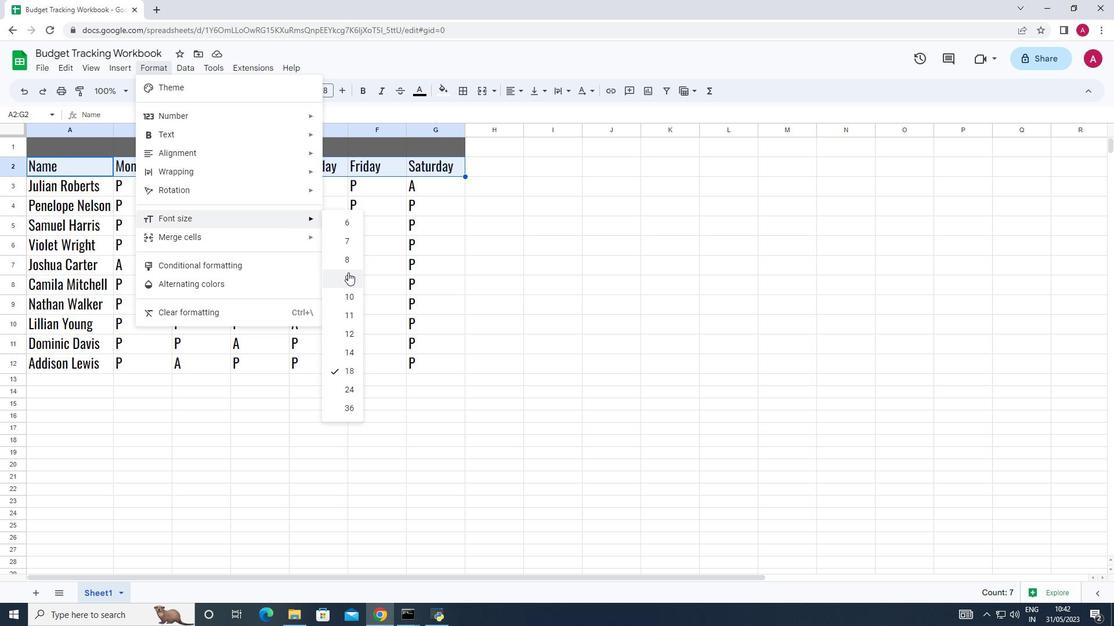 
Action: Mouse pressed left at (347, 274)
Screenshot: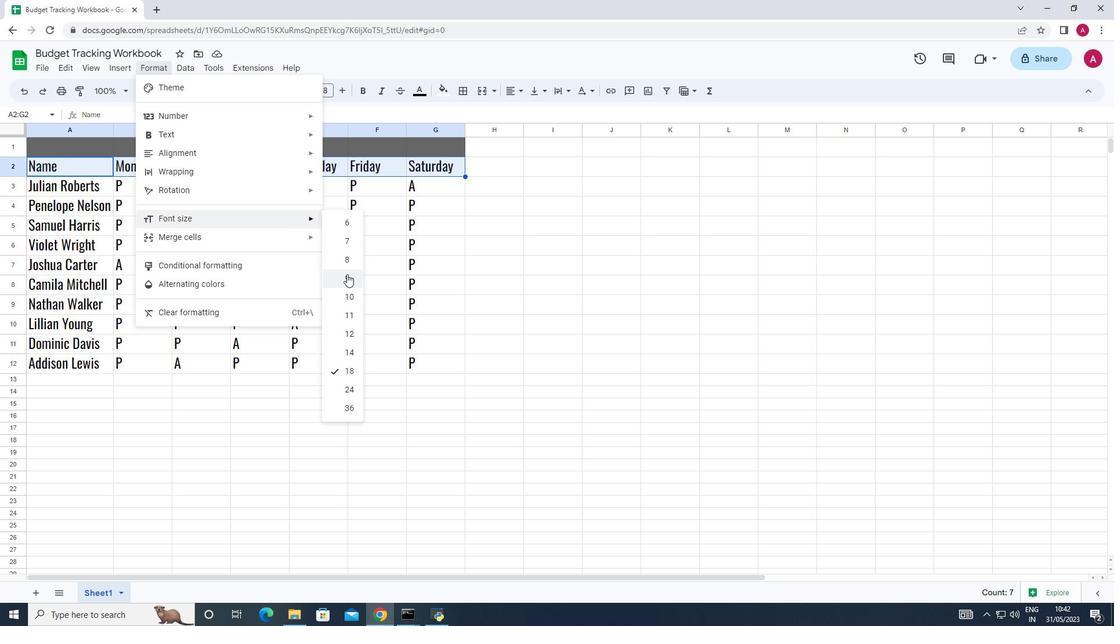 
Action: Mouse moved to (155, 67)
Screenshot: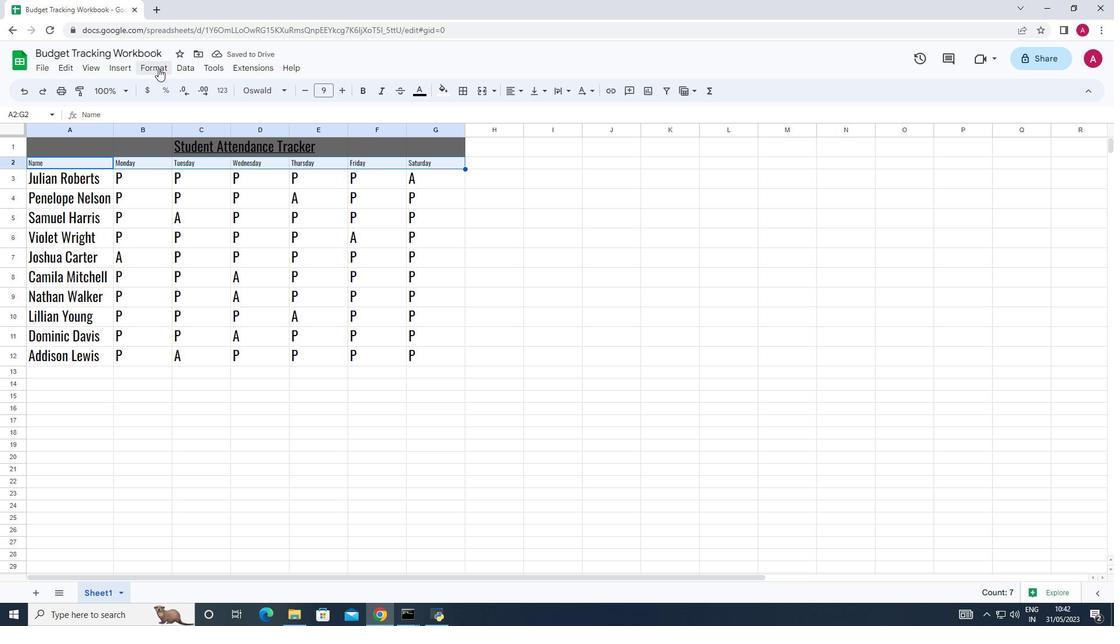 
Action: Mouse pressed left at (155, 67)
Screenshot: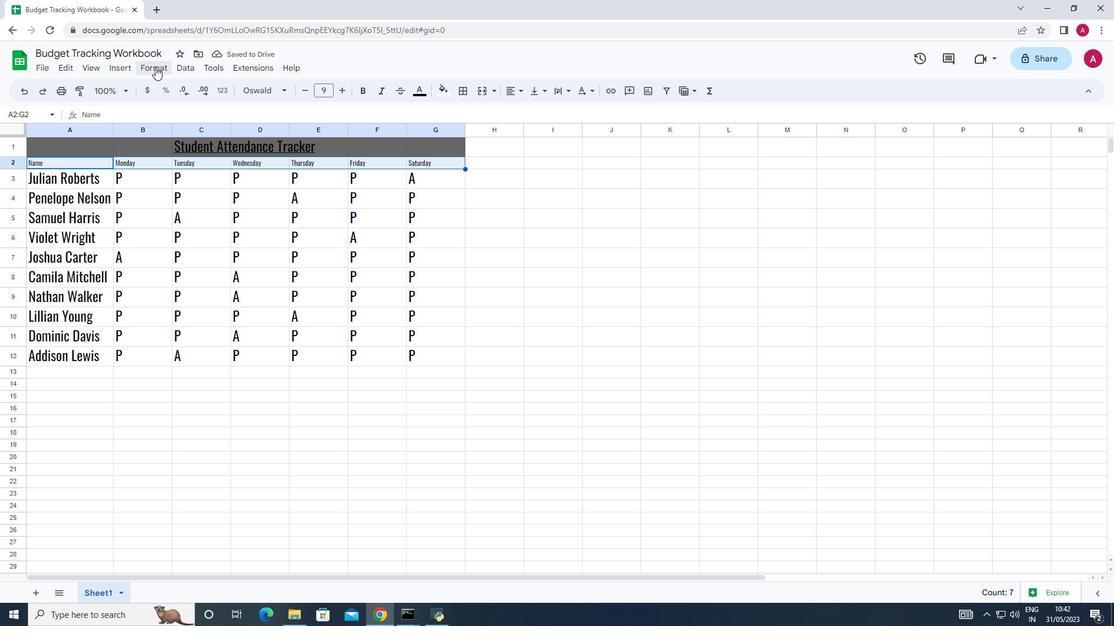 
Action: Mouse moved to (197, 155)
Screenshot: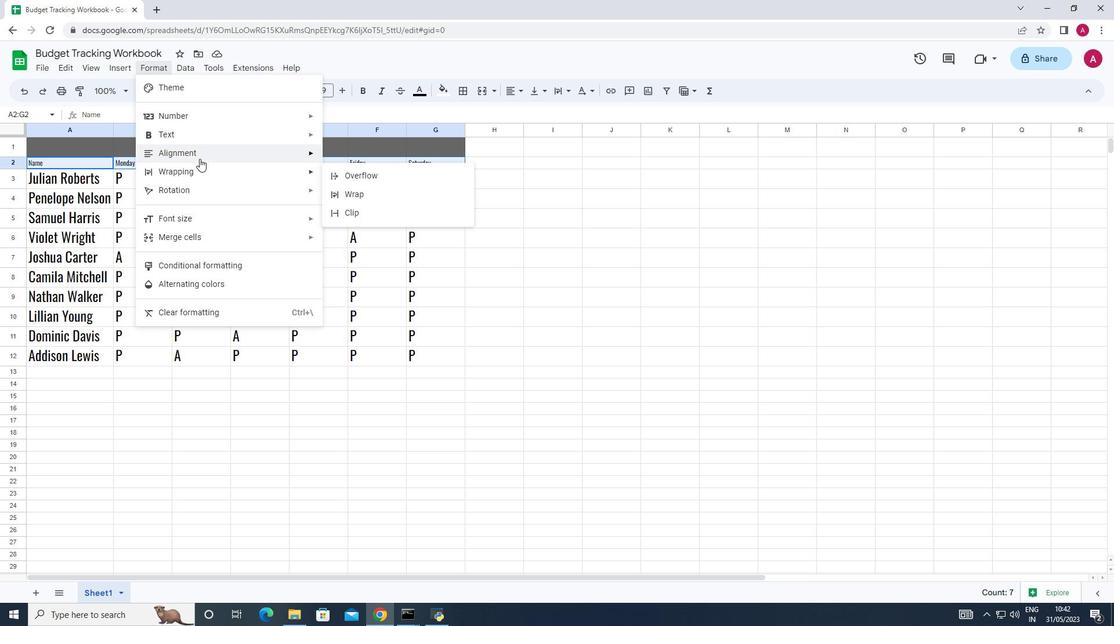 
Action: Mouse pressed left at (197, 155)
Screenshot: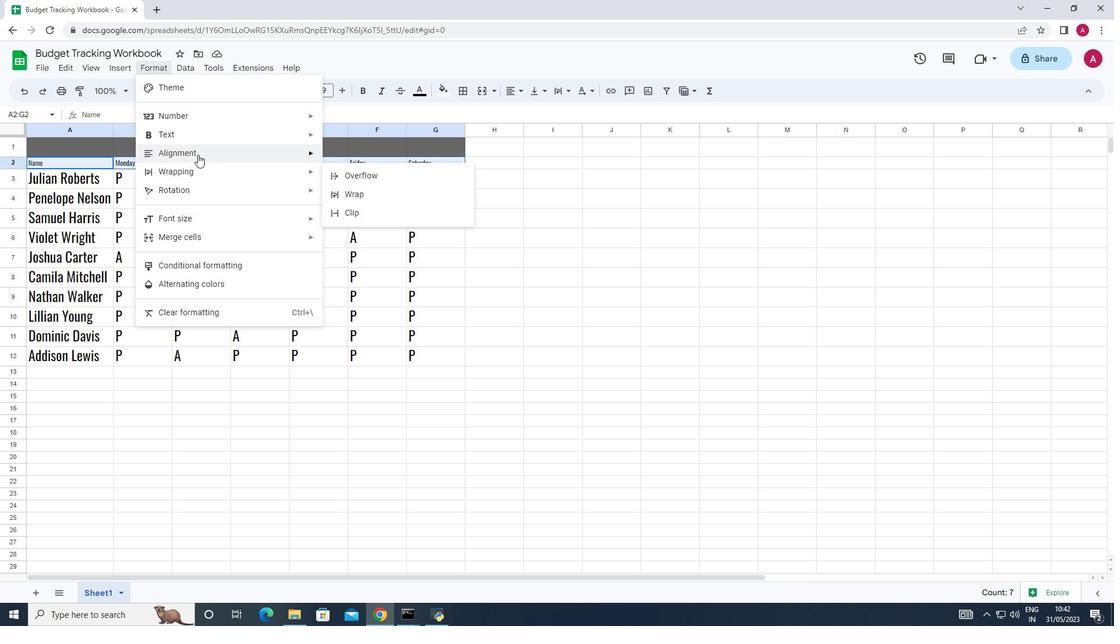 
Action: Mouse moved to (377, 179)
Screenshot: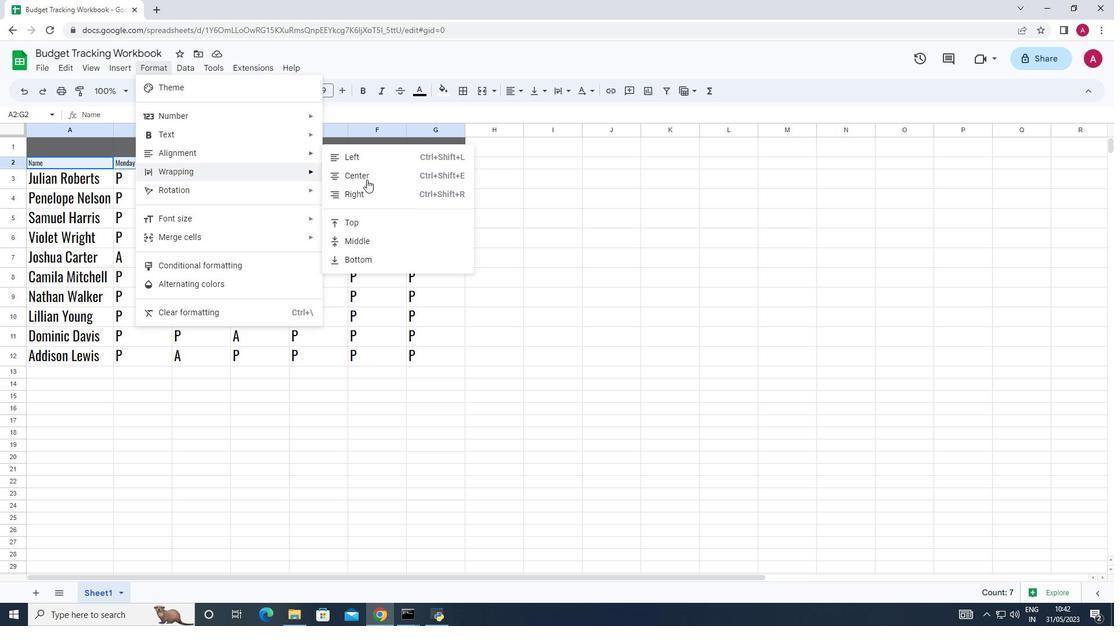 
Action: Mouse pressed left at (377, 179)
Screenshot: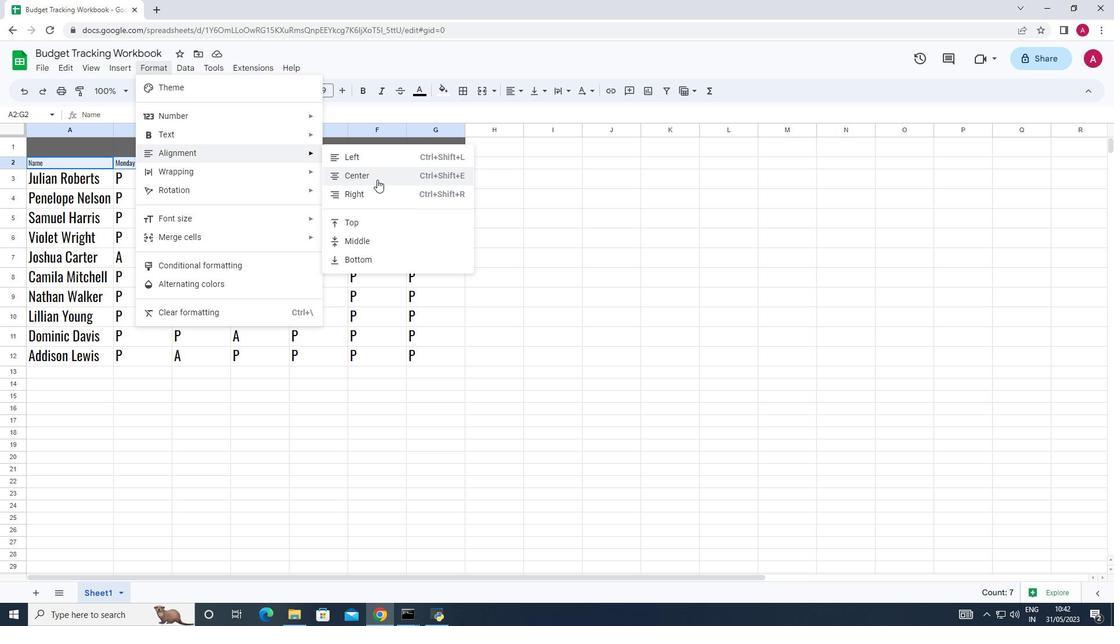 
Action: Mouse moved to (159, 66)
Screenshot: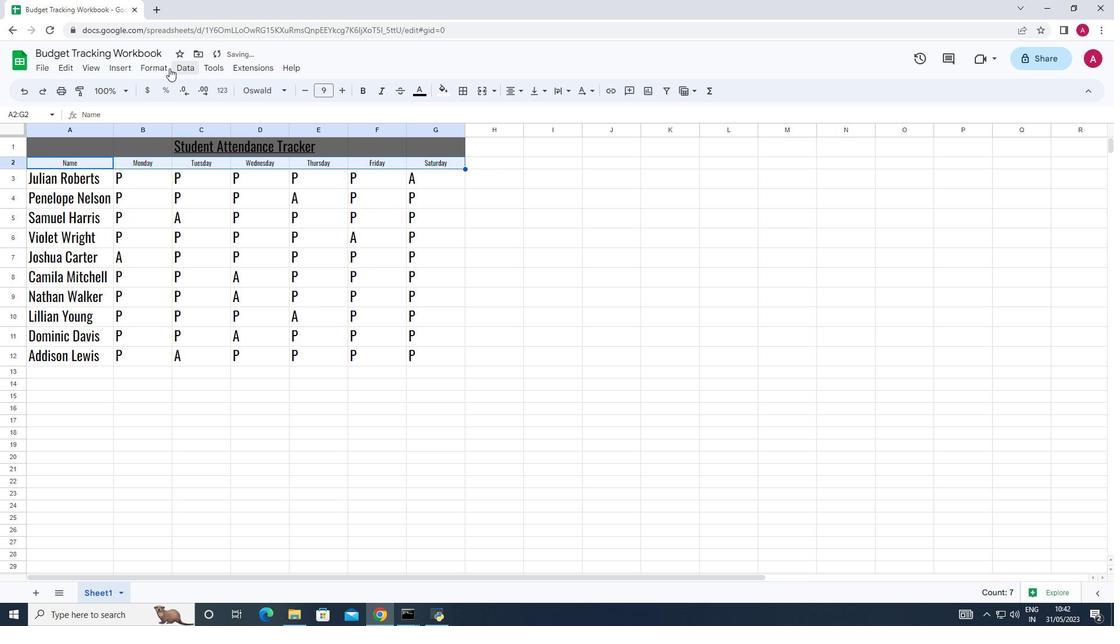 
Action: Mouse pressed left at (159, 66)
Screenshot: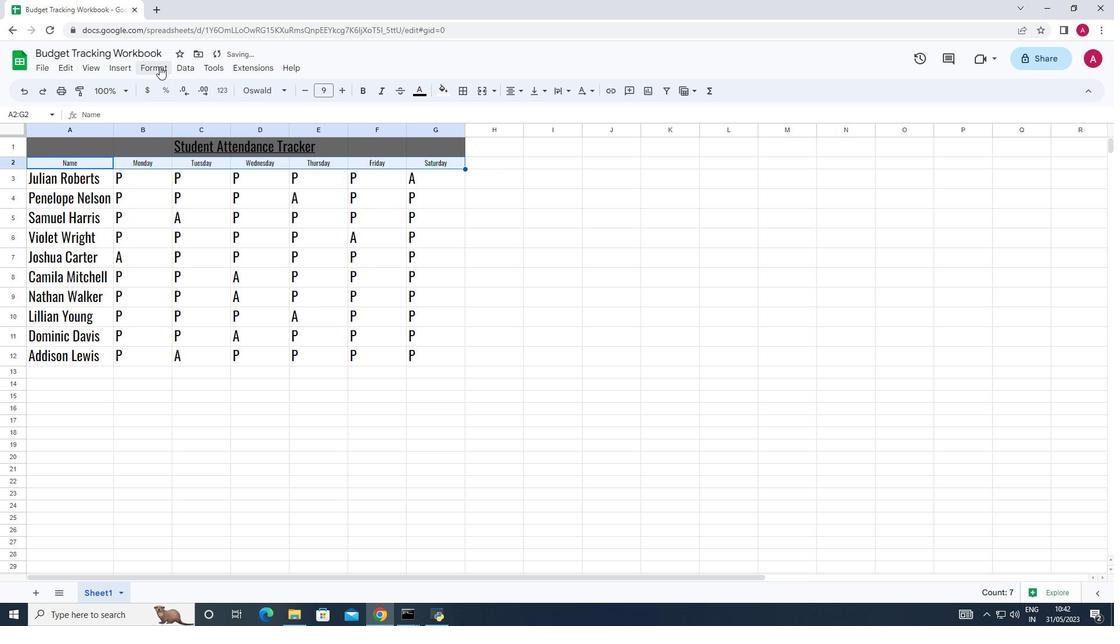 
Action: Mouse moved to (225, 262)
Screenshot: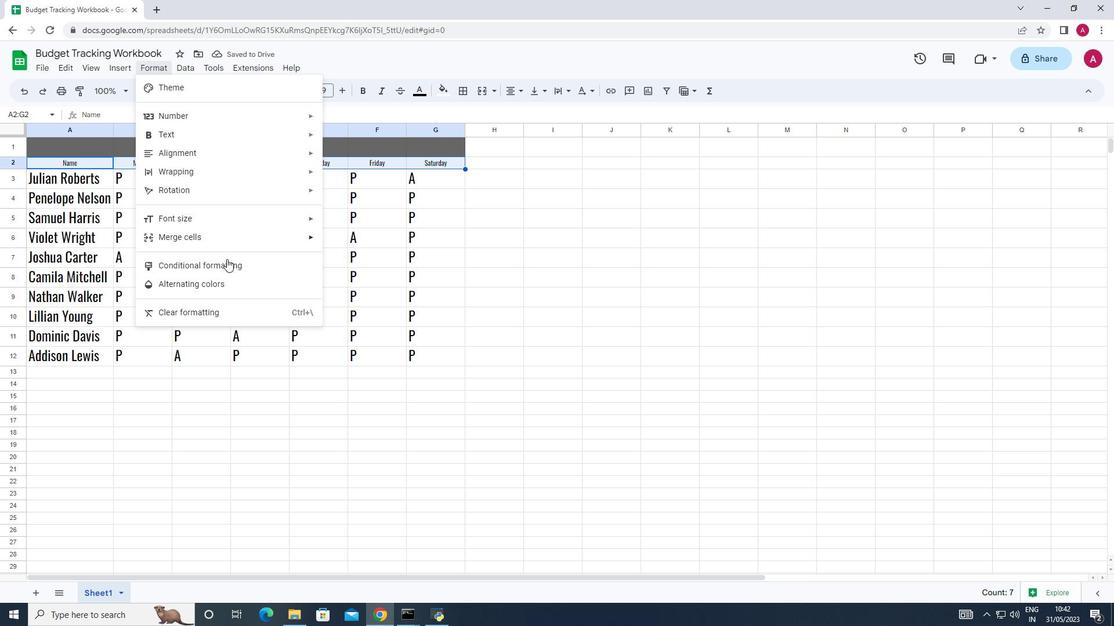 
Action: Mouse pressed left at (225, 262)
Screenshot: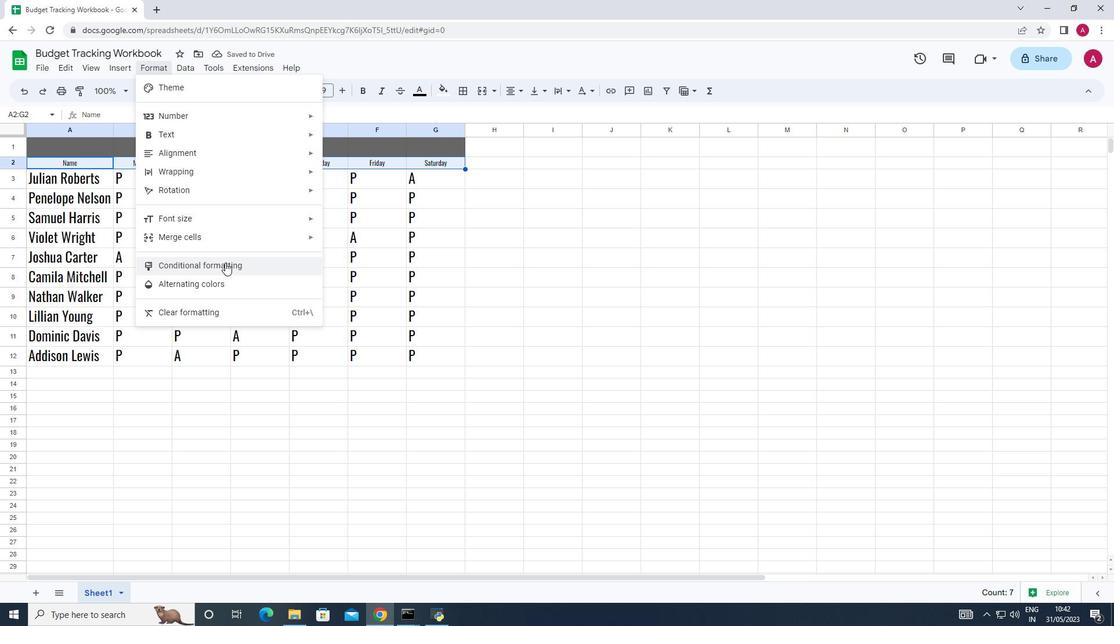 
Action: Mouse moved to (1031, 315)
Screenshot: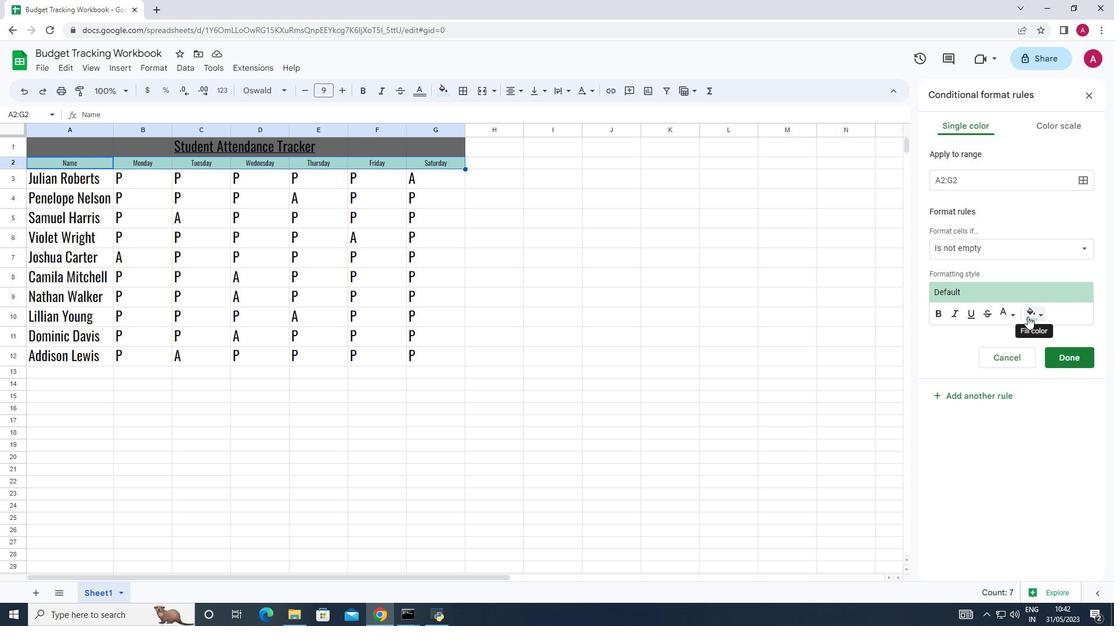 
Action: Mouse pressed left at (1031, 315)
Screenshot: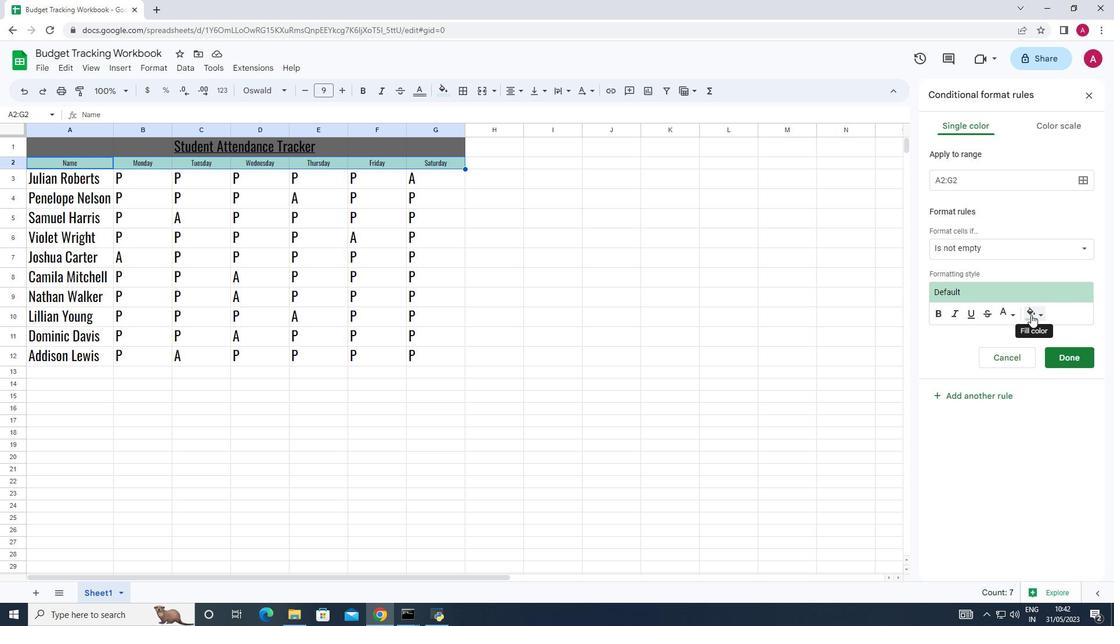 
Action: Mouse moved to (926, 364)
Screenshot: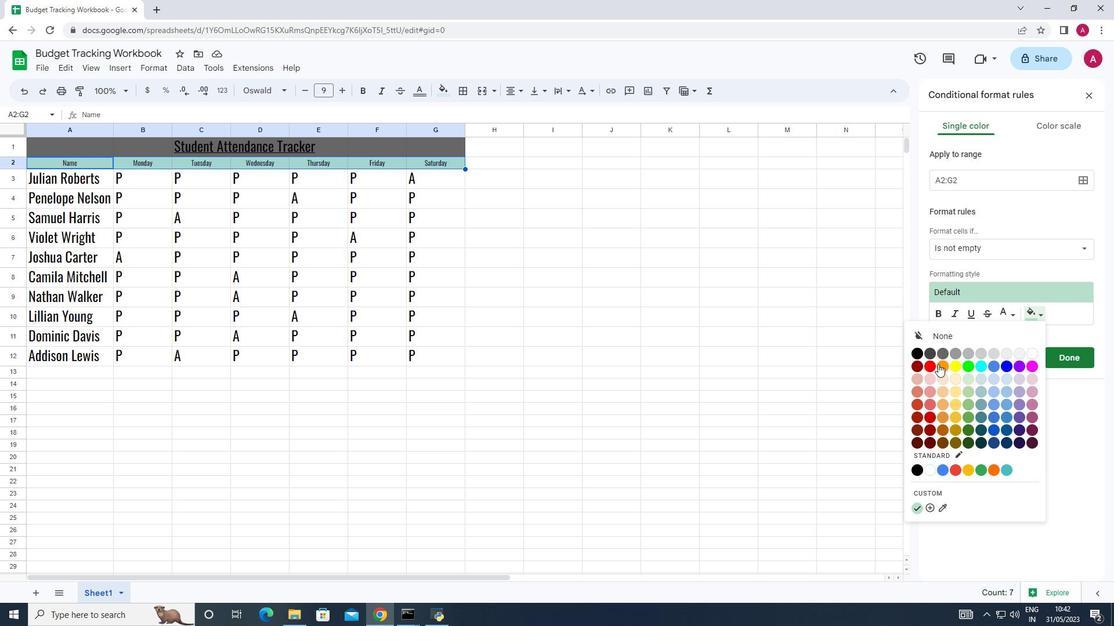 
Action: Mouse pressed left at (926, 364)
Screenshot: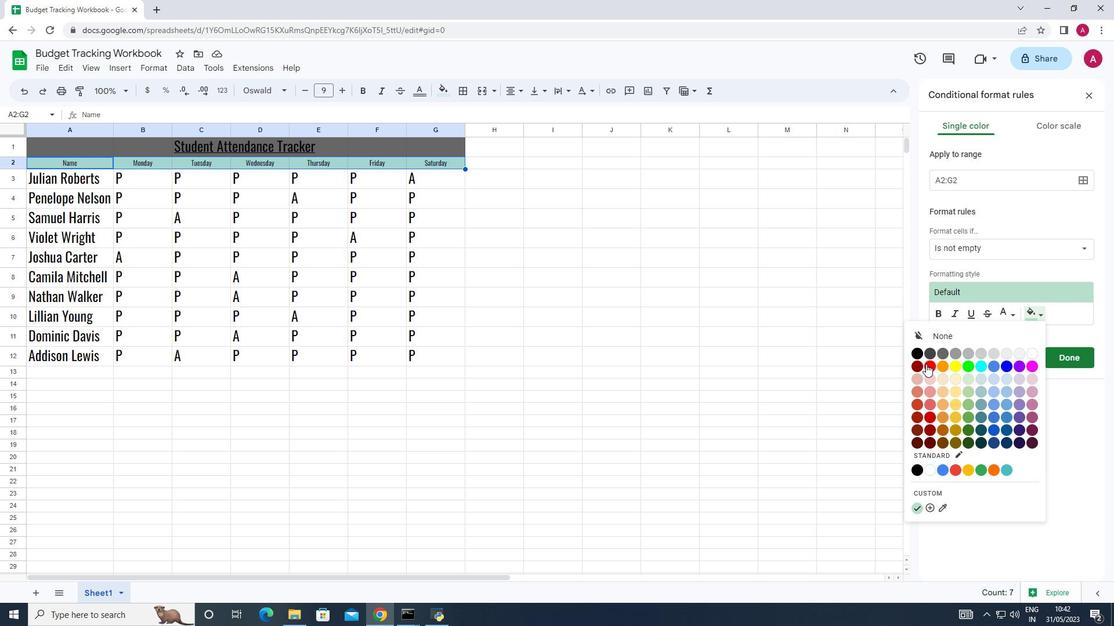 
Action: Mouse moved to (1070, 355)
Screenshot: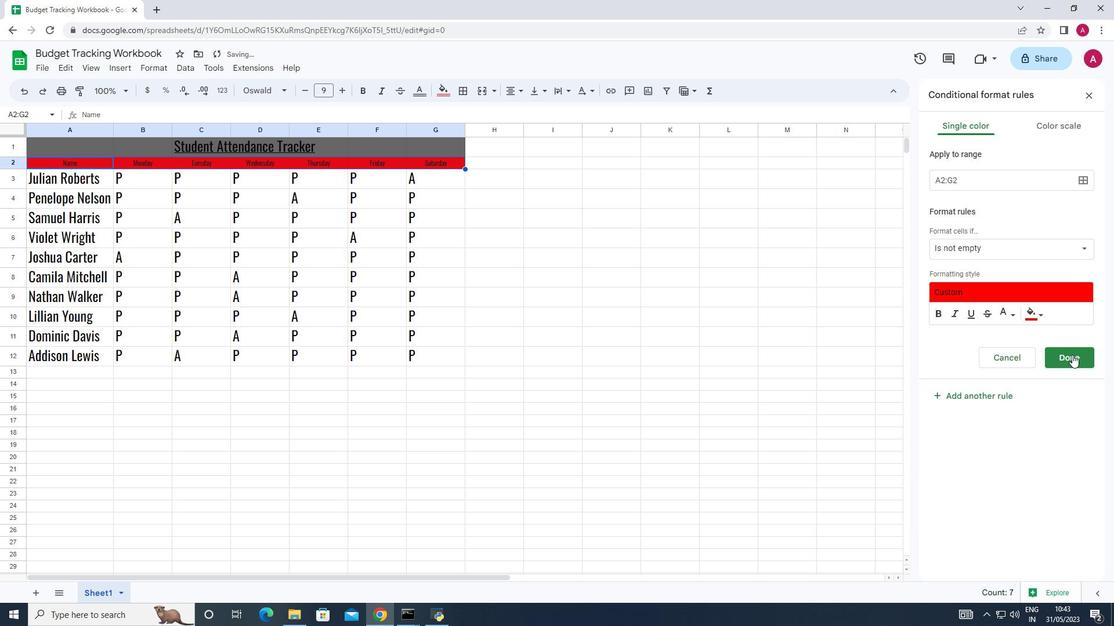 
Action: Mouse pressed left at (1070, 355)
Screenshot: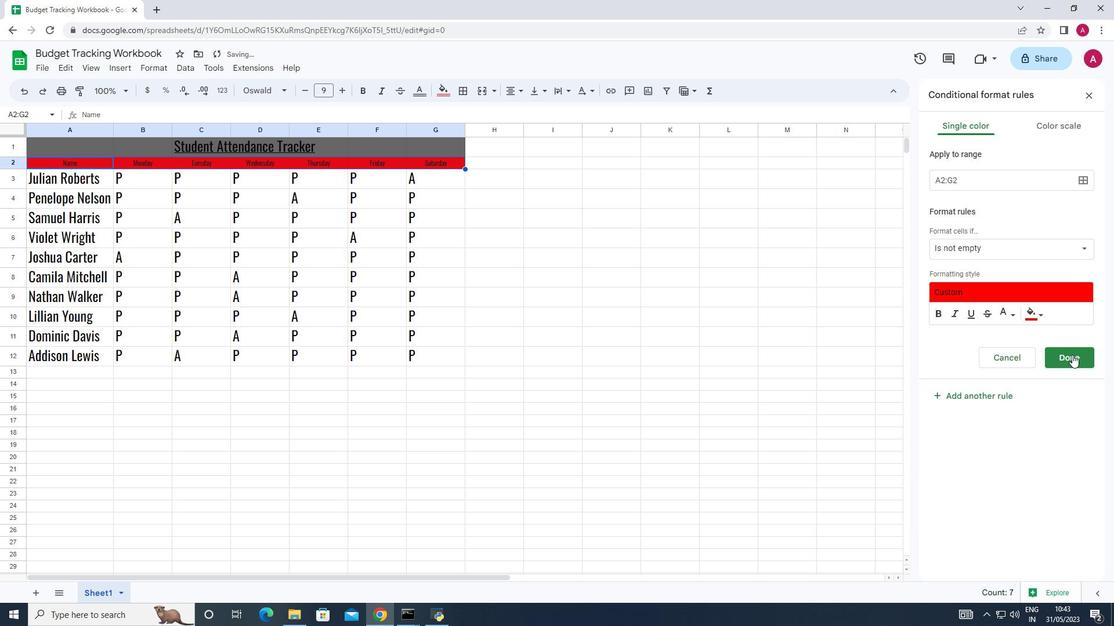 
Action: Mouse moved to (641, 286)
Screenshot: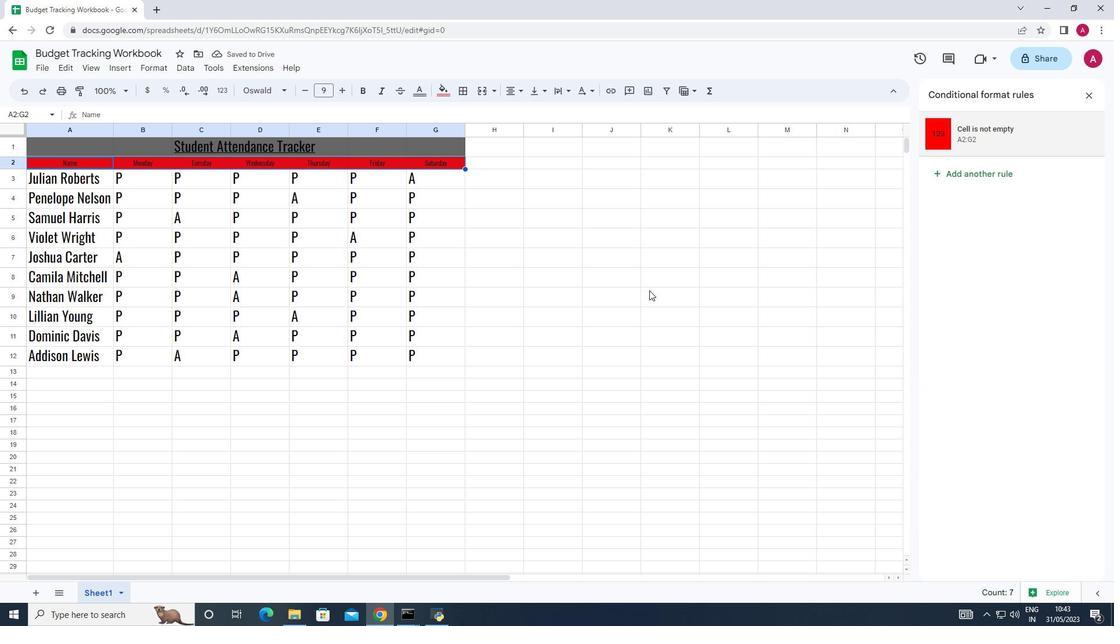 
Action: Mouse pressed left at (641, 286)
Screenshot: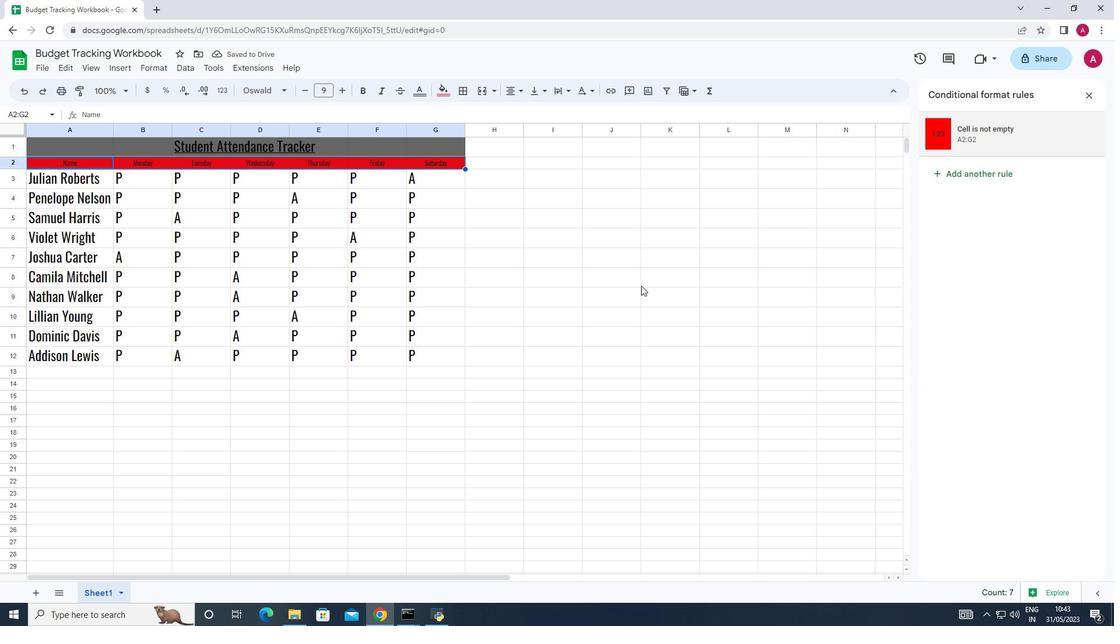 
